 Task: Open a blank google sheet and write heading  Money ManagerAdd Descriptions in a column and its values below  'Salary, Rent, Groceries, Utilities, Dining out, Transportation & Entertainment. 'Add Categories in next column and its values below  Income, Expense, Expense, Expense, Expense, Expense & Expense. Add Amount in next column and its values below  $2,500, $800, $200, $100, $50, $30 & $100Add Dates in next column and its values below  2023-05-01, 2023-05-05, 2023-05-10, 2023-05-15, 2023-05-20, 2023-05-25 & 2023-05-31Save page CashExpenses logbook
Action: Mouse moved to (962, 74)
Screenshot: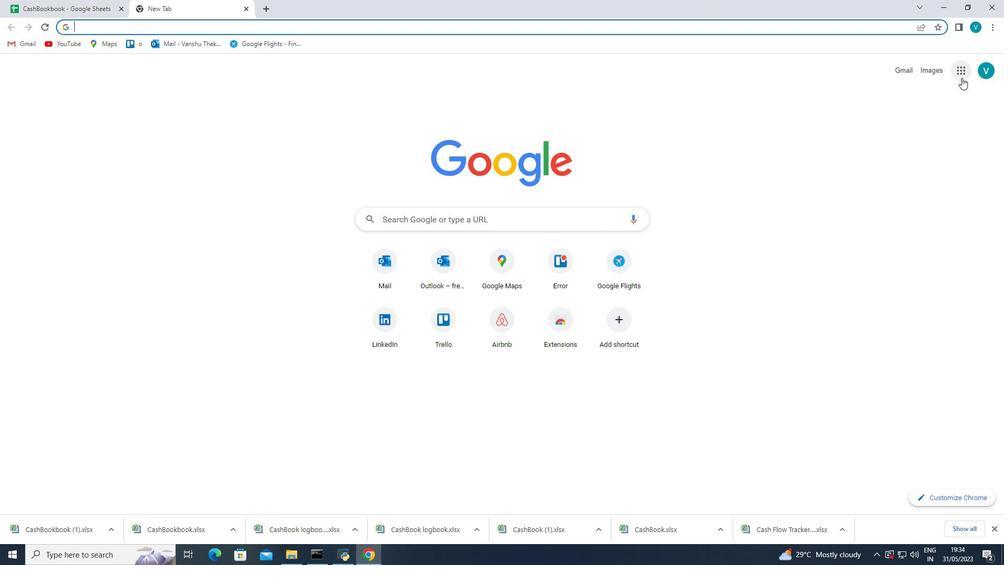 
Action: Mouse pressed left at (962, 74)
Screenshot: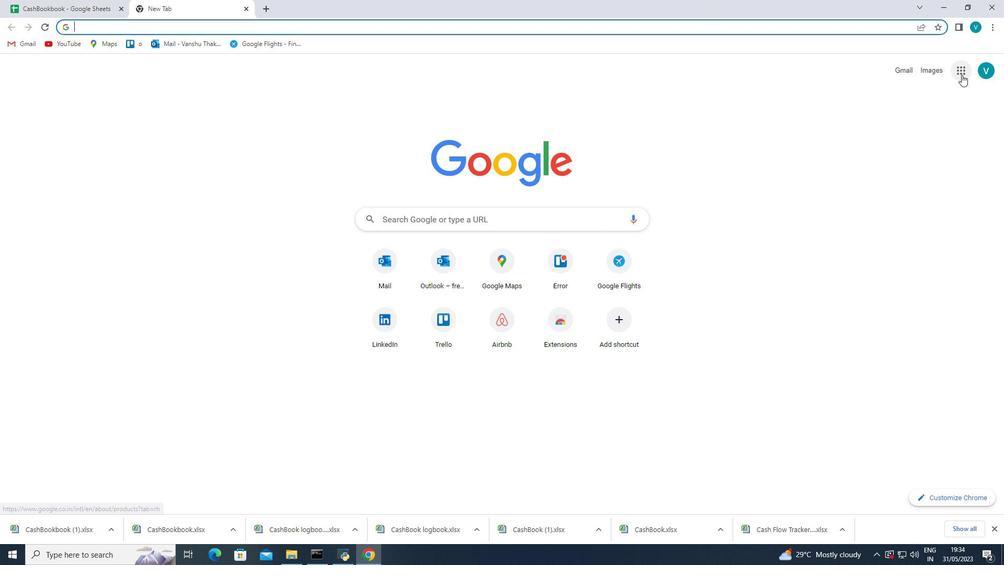 
Action: Mouse moved to (971, 238)
Screenshot: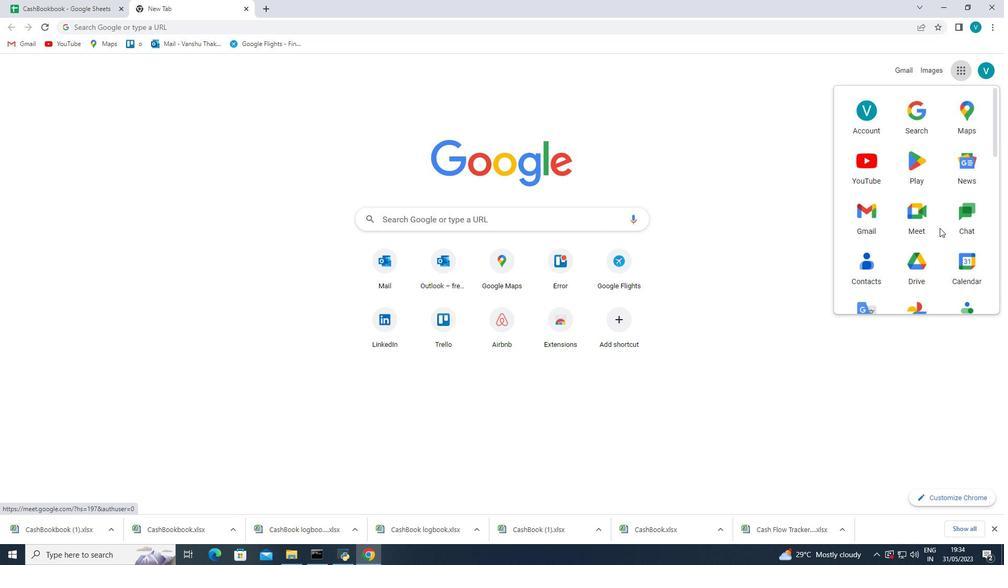 
Action: Mouse scrolled (971, 237) with delta (0, 0)
Screenshot: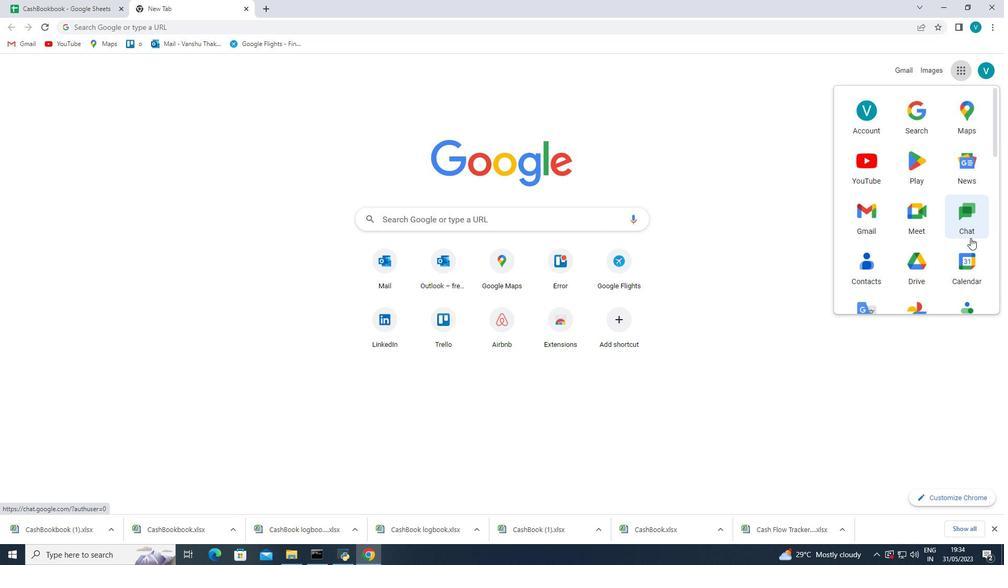 
Action: Mouse scrolled (971, 237) with delta (0, 0)
Screenshot: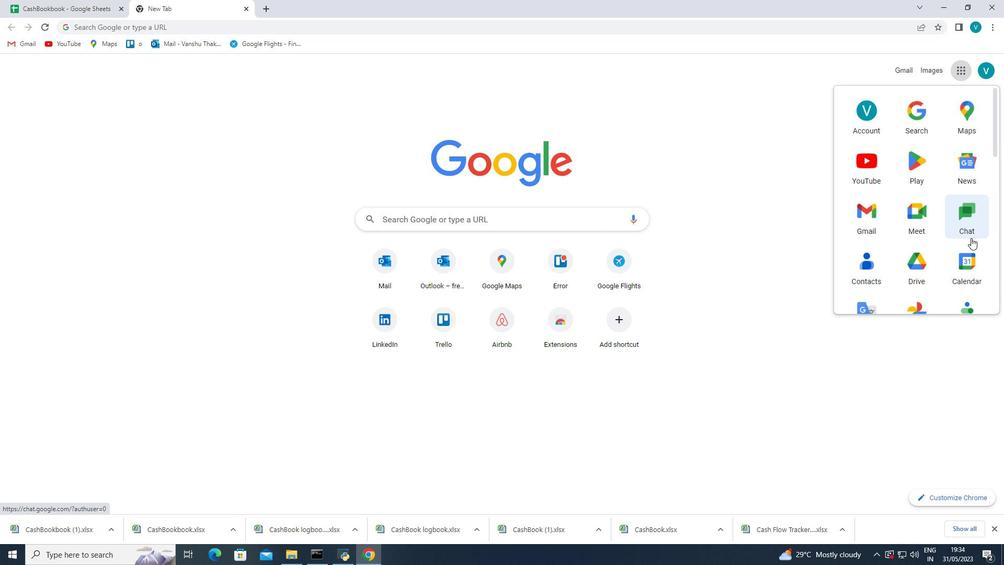 
Action: Mouse scrolled (971, 237) with delta (0, 0)
Screenshot: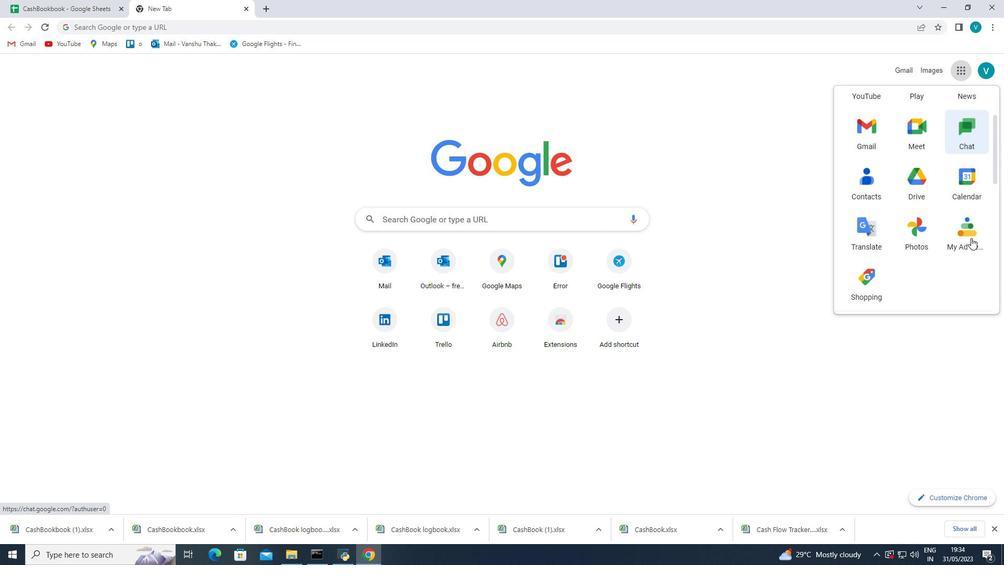 
Action: Mouse moved to (972, 238)
Screenshot: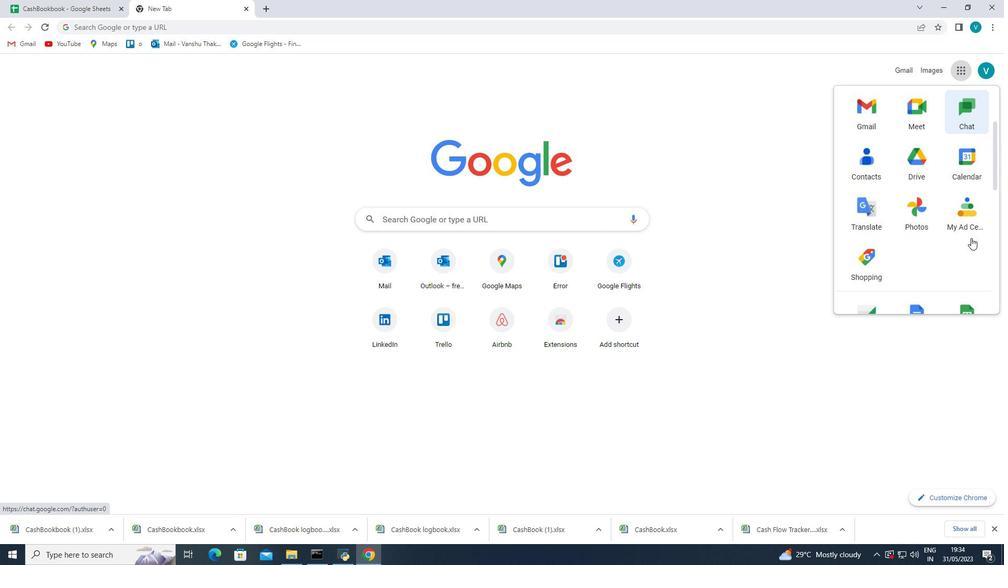 
Action: Mouse scrolled (972, 237) with delta (0, 0)
Screenshot: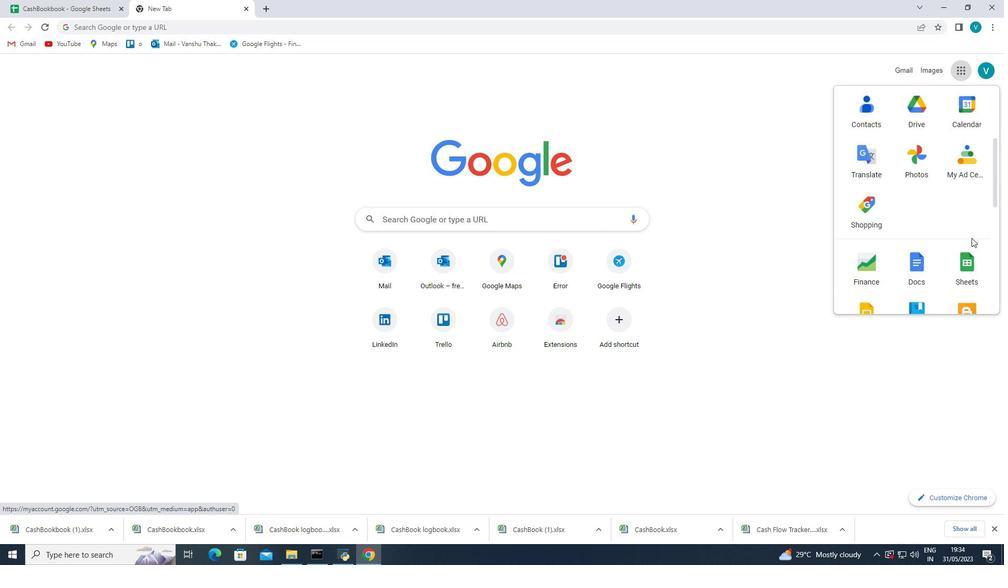 
Action: Mouse scrolled (972, 237) with delta (0, 0)
Screenshot: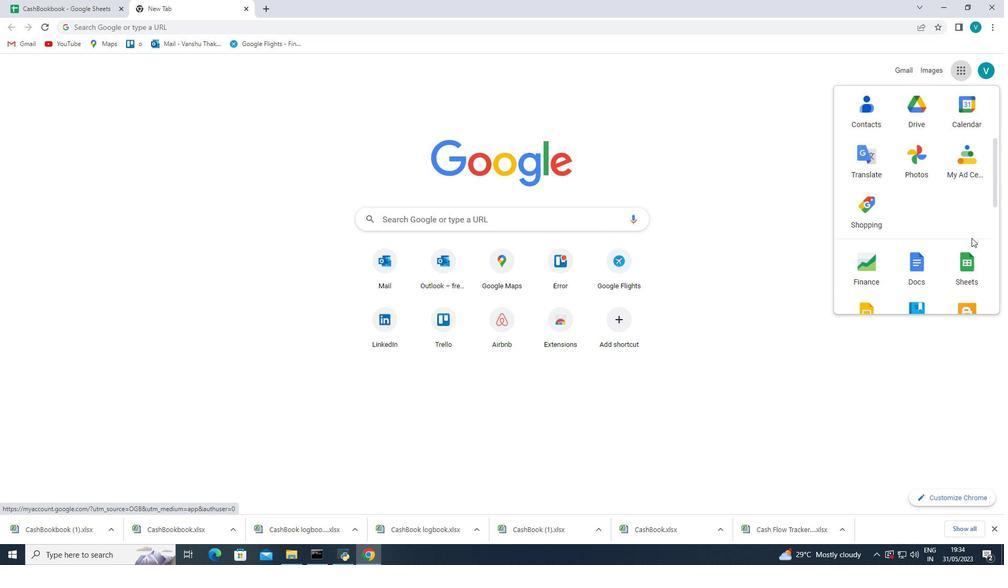 
Action: Mouse moved to (971, 176)
Screenshot: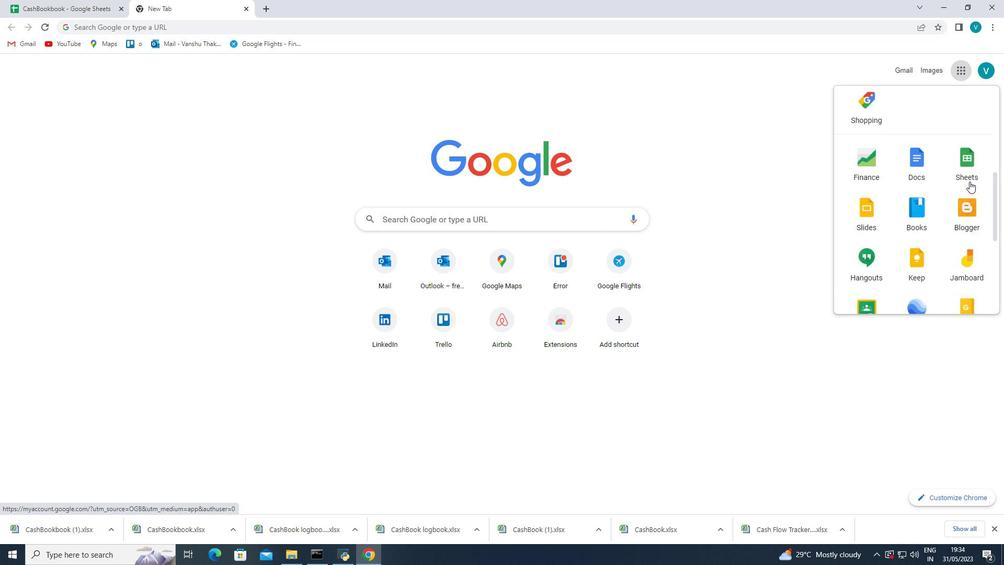 
Action: Mouse pressed left at (971, 176)
Screenshot: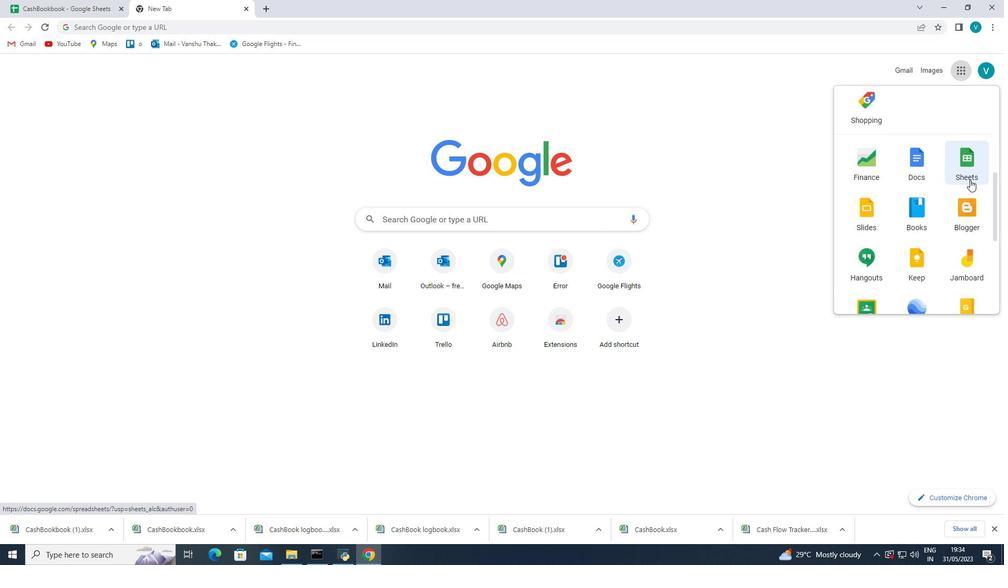 
Action: Mouse moved to (258, 142)
Screenshot: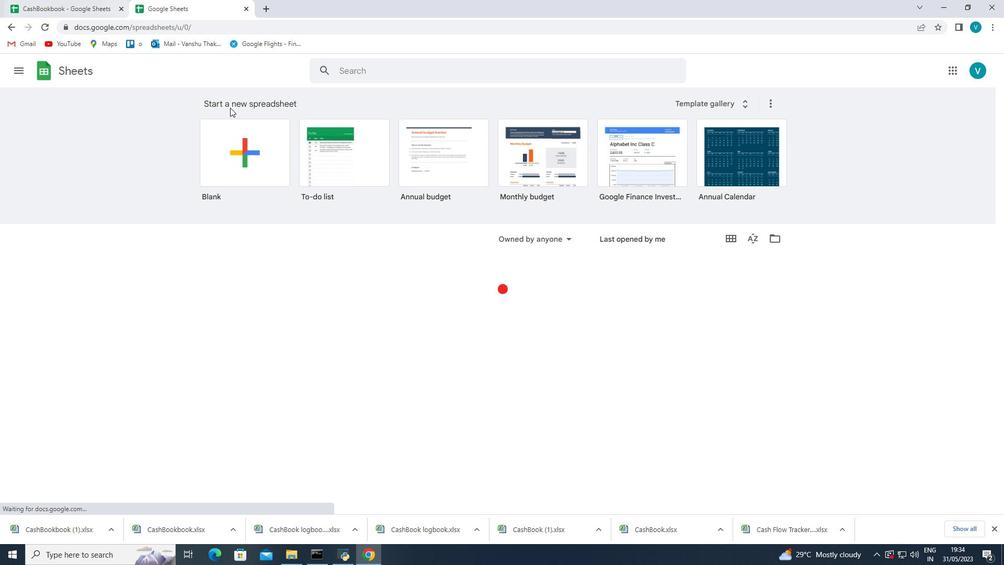 
Action: Mouse pressed left at (258, 142)
Screenshot: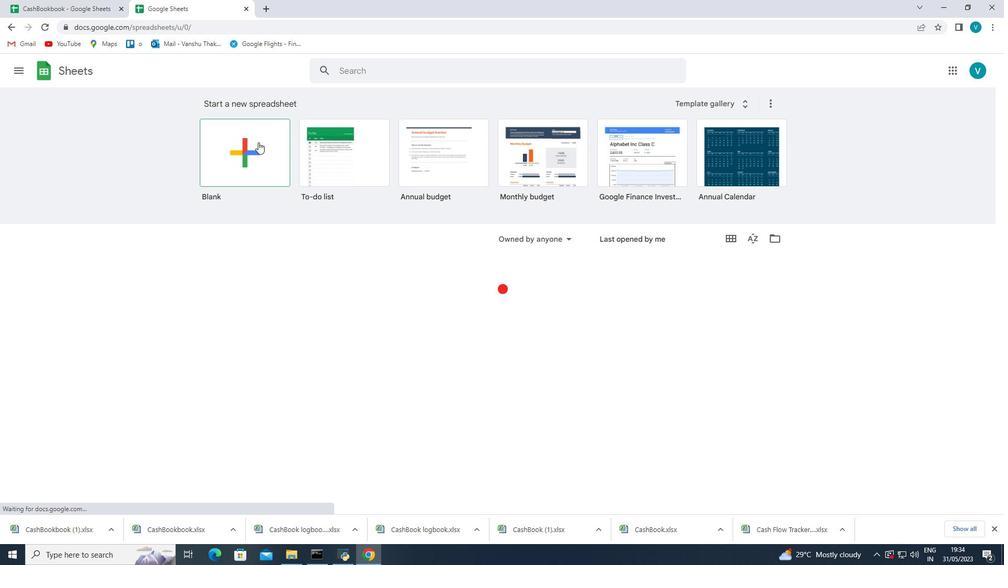 
Action: Mouse moved to (258, 142)
Screenshot: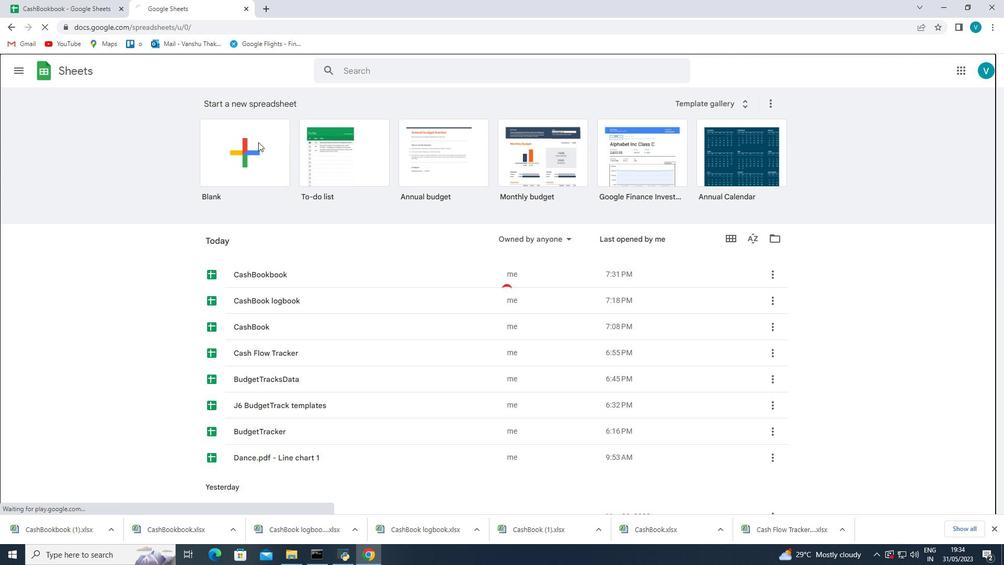 
Action: Mouse pressed left at (258, 142)
Screenshot: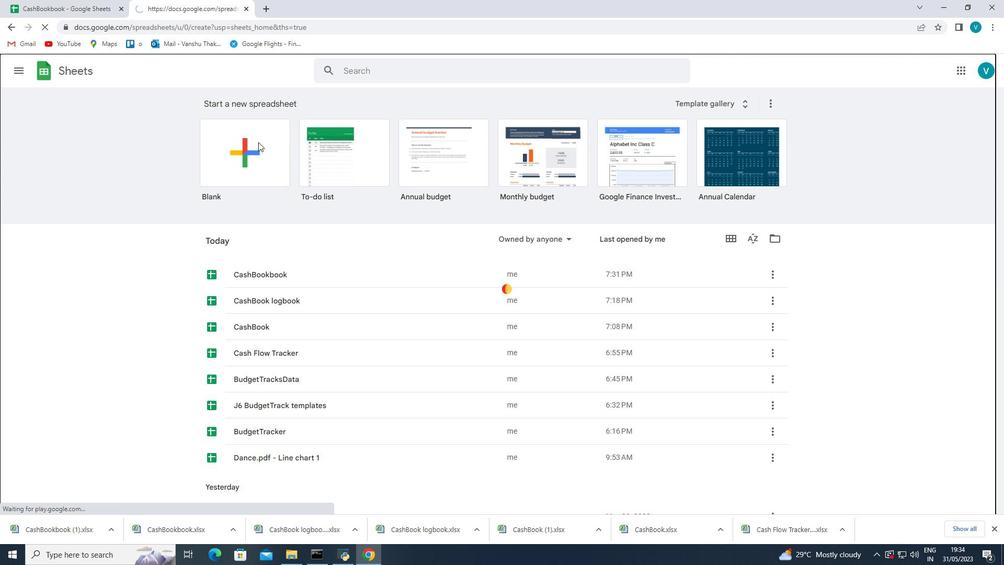
Action: Mouse moved to (121, 9)
Screenshot: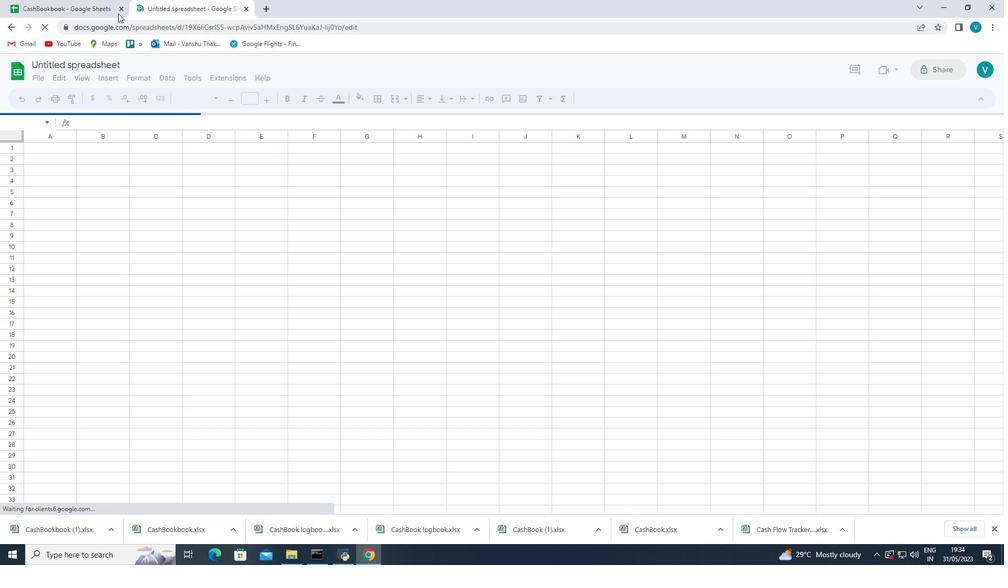 
Action: Mouse pressed left at (121, 9)
Screenshot: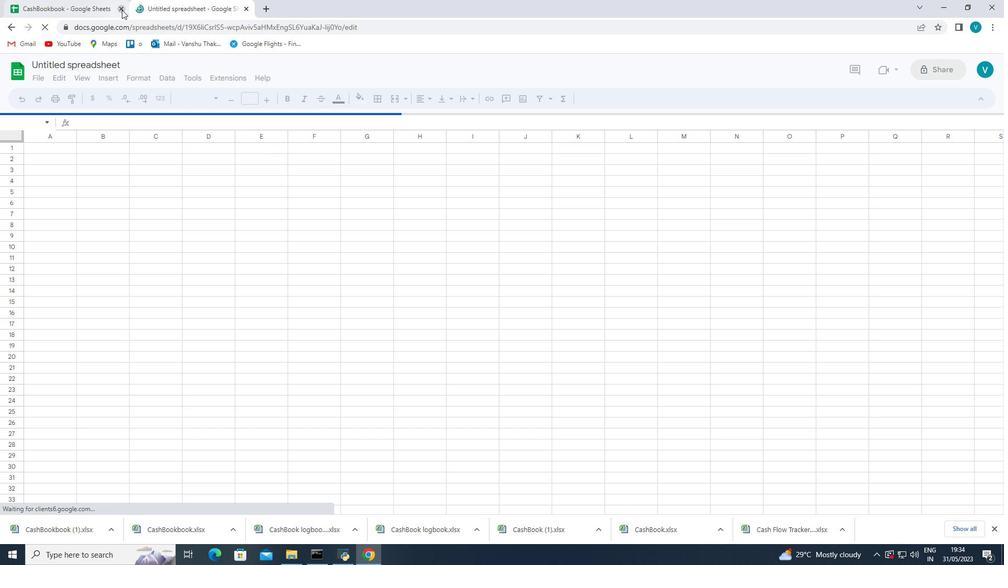 
Action: Mouse moved to (44, 147)
Screenshot: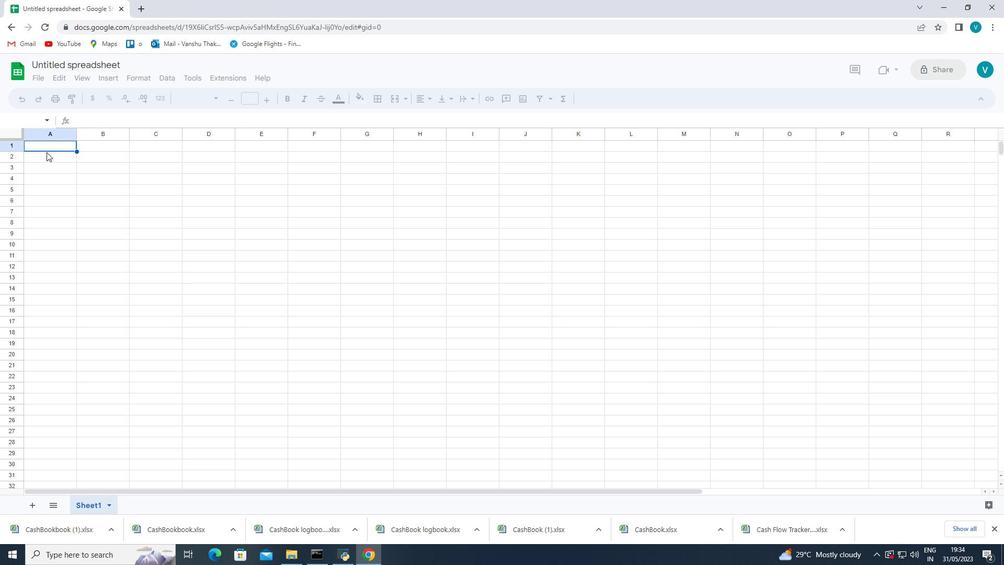 
Action: Mouse pressed left at (44, 147)
Screenshot: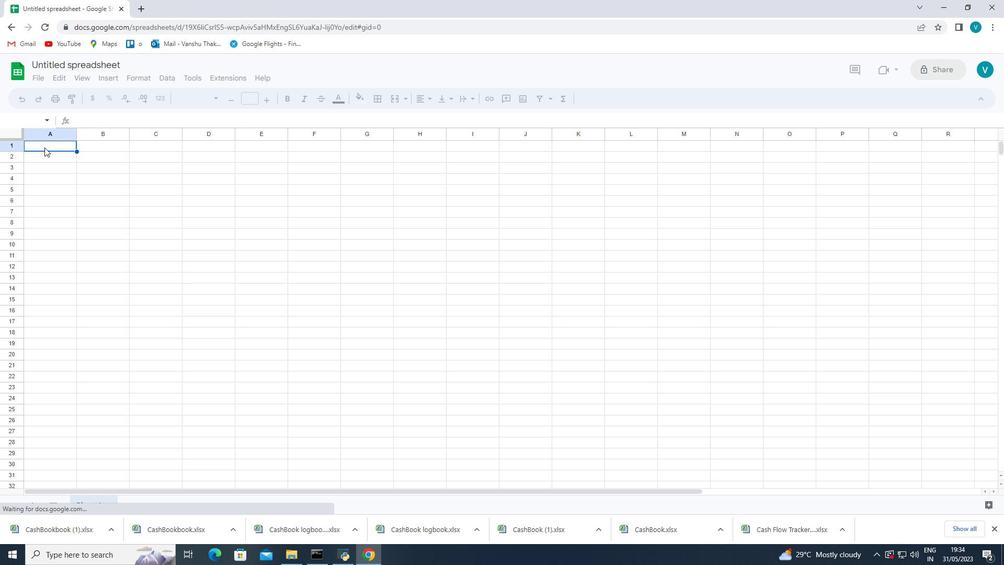 
Action: Mouse moved to (449, 119)
Screenshot: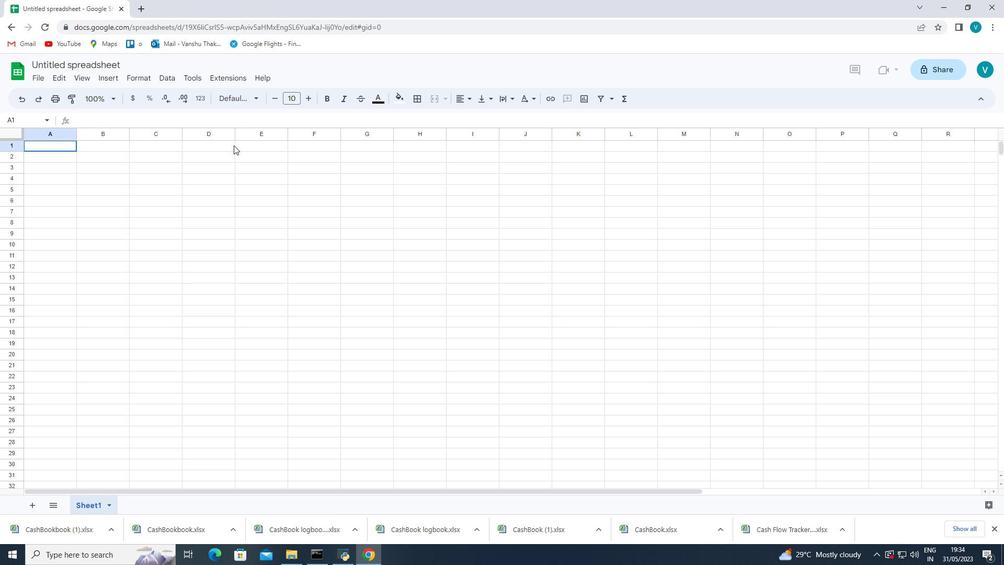 
Action: Key pressed `<Key.backspace><Key.shift_r>Money<Key.space><Key.shift_r><Key.shift_r><Key.shift_r><Key.shift_r><Key.shift_r><Key.shift_r><Key.shift_r><Key.shift_r><Key.shift_r><Key.shift_r><Key.shift_r><Key.shift_r><Key.shift_r><Key.shift_r>Manager<Key.enter><Key.shift_r><Key.shift_r><Key.shift_r><Key.shift_r><Key.shift_r><Key.shift_r><Key.shift_r><Key.shift_r><Key.shift_r><Key.shift_r>Discription<Key.space><Key.right><Key.shift_r><Key.shift_r><Key.shift_r><Key.shift_r><Key.shift_r><Key.shift_r><Key.shift_r><Key.shift_r><Key.shift_r><Key.shift_r>Categories<Key.right><Key.shift_r>Add<Key.space>amount<Key.right><Key.shift_r><Key.shift_r><Key.shift_r>Date
Screenshot: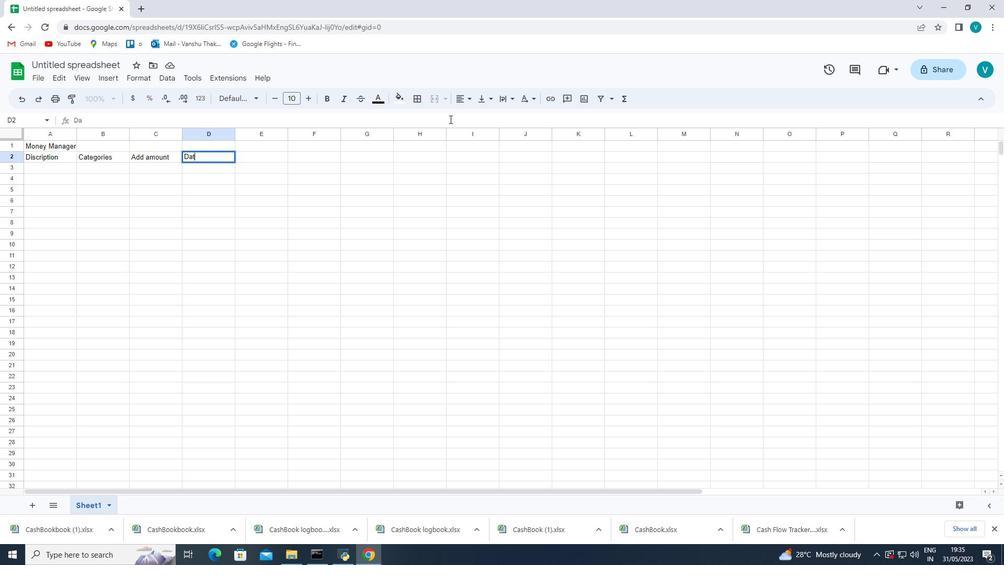 
Action: Mouse moved to (85, 291)
Screenshot: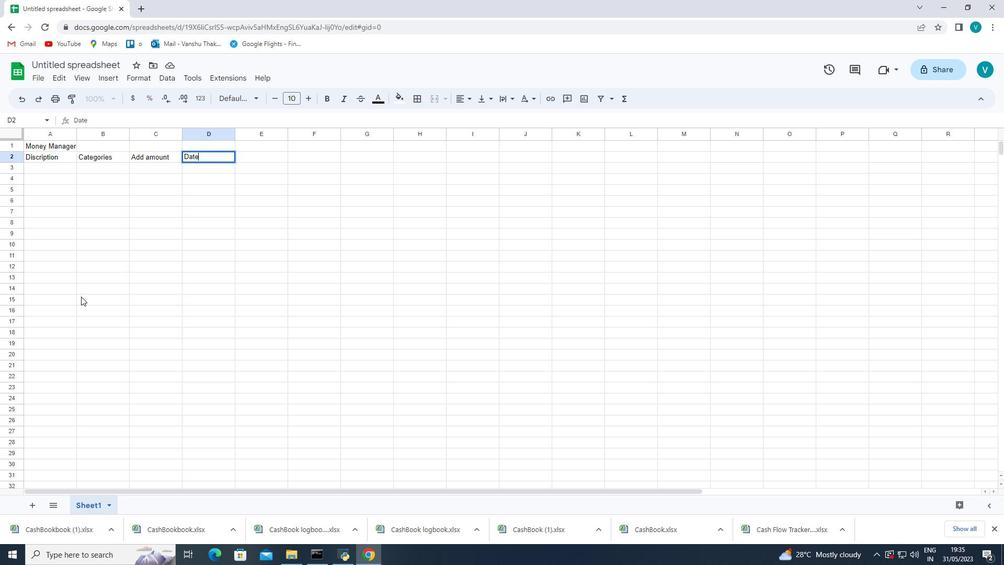 
Action: Mouse pressed left at (85, 291)
Screenshot: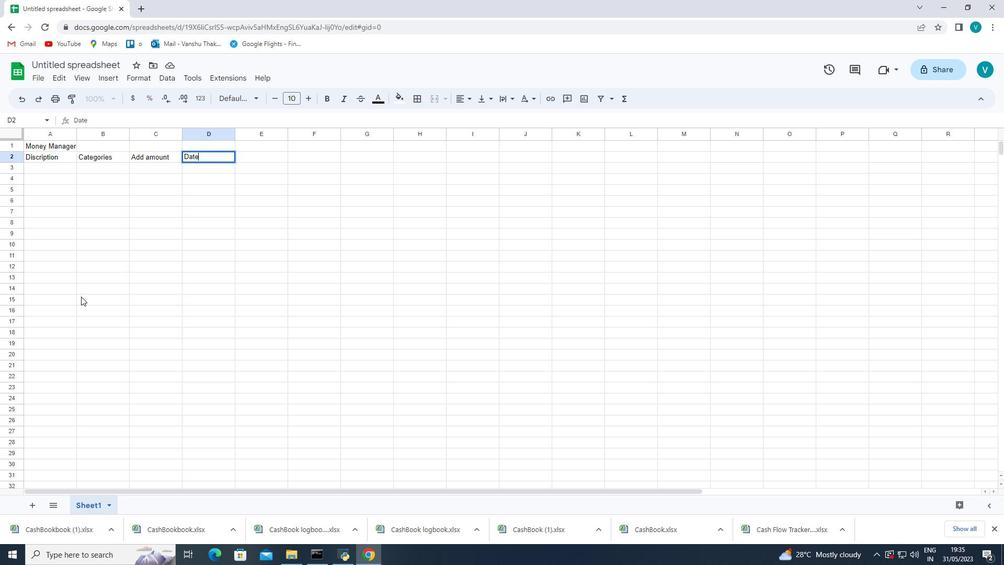 
Action: Mouse moved to (66, 165)
Screenshot: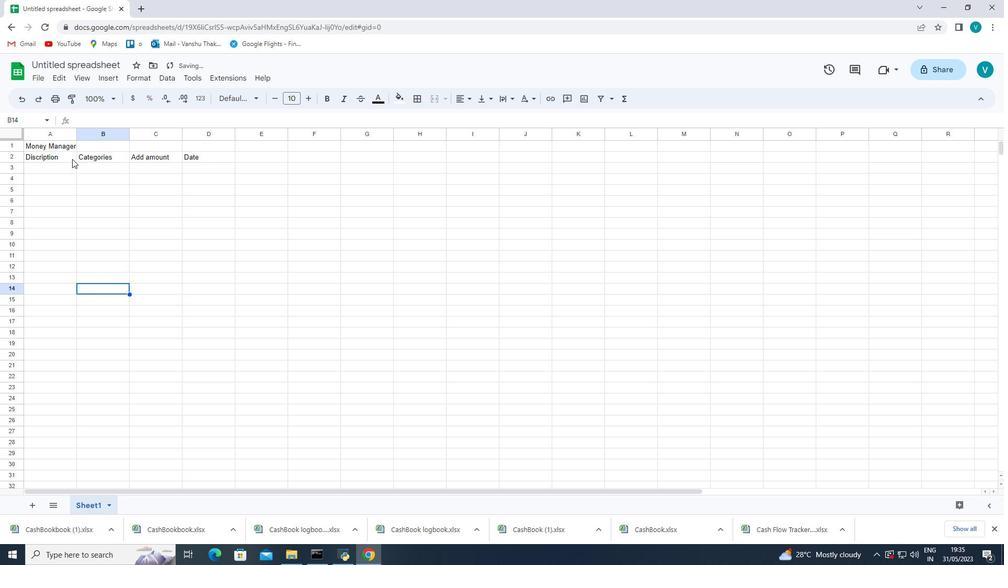 
Action: Mouse pressed left at (66, 165)
Screenshot: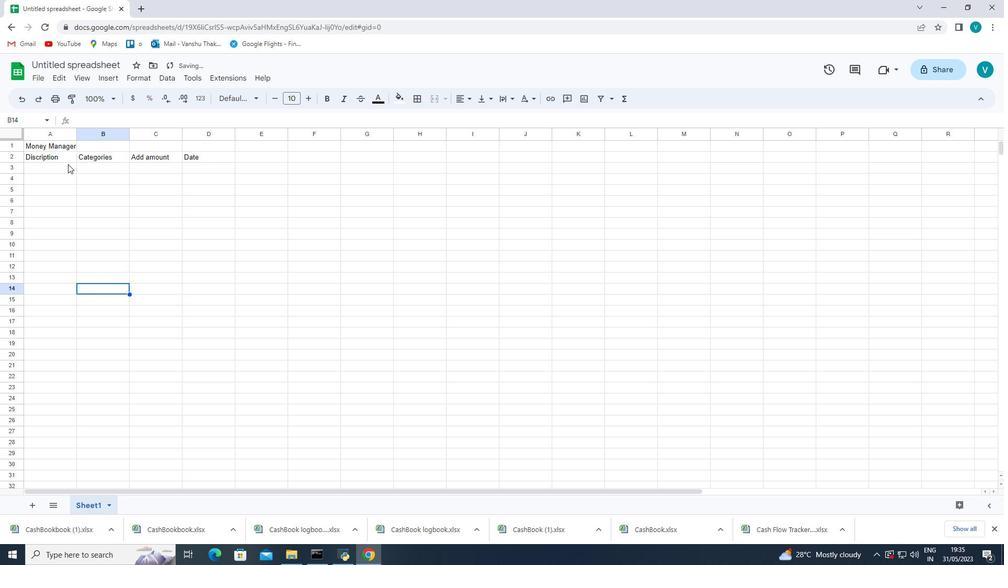 
Action: Mouse moved to (507, 115)
Screenshot: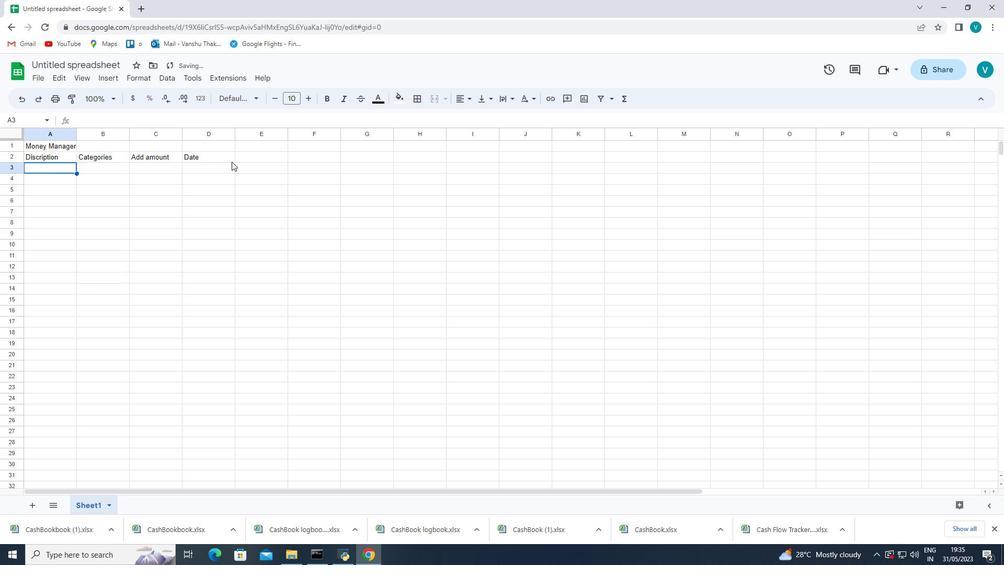 
Action: Key pressed <Key.shift_r><Key.shift_r><Key.shift_r><Key.shift_r><Key.shift_r><Key.shift_r><Key.shift_r>a<Key.backspace><Key.shift_r>Salary<Key.space><Key.enter><Key.shift_r><Key.shift_r>Rent<Key.space><Key.enter><Key.shift_r><Key.shift_r><Key.shift_r>Groceries<Key.shift_r><Key.enter><Key.shift_r>Utilities<Key.enter><Key.shift_r>Dining<Key.space><Key.shift_r>Out<Key.space><Key.shift_r><Key.enter><Key.shift_r>Transportation<Key.space><Key.enter>
Screenshot: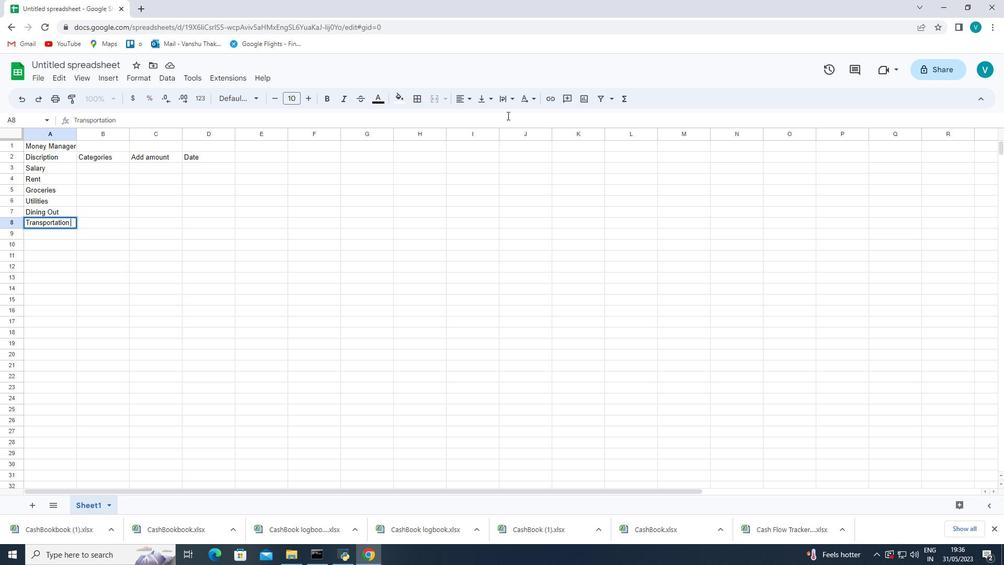
Action: Mouse moved to (55, 221)
Screenshot: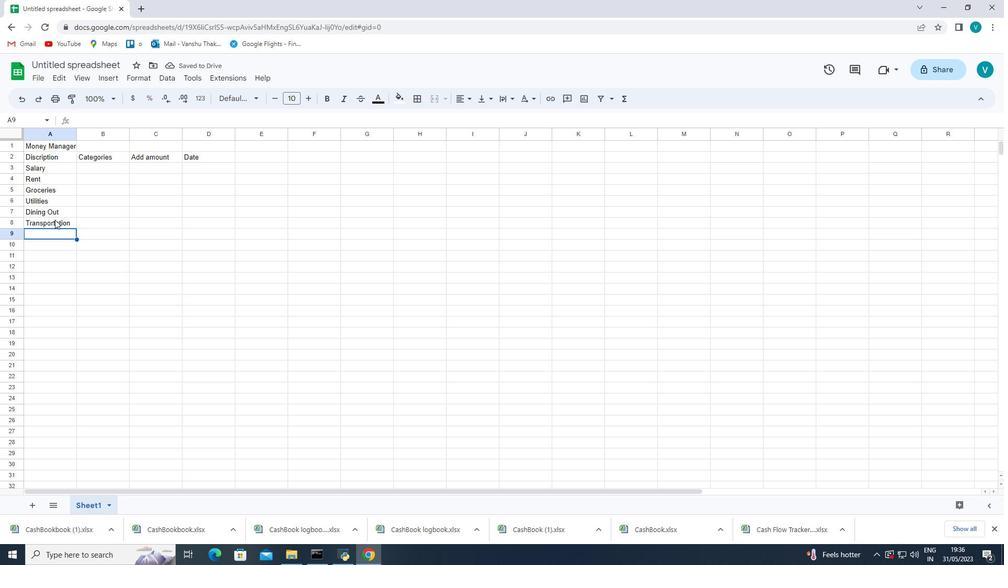 
Action: Mouse pressed left at (55, 221)
Screenshot: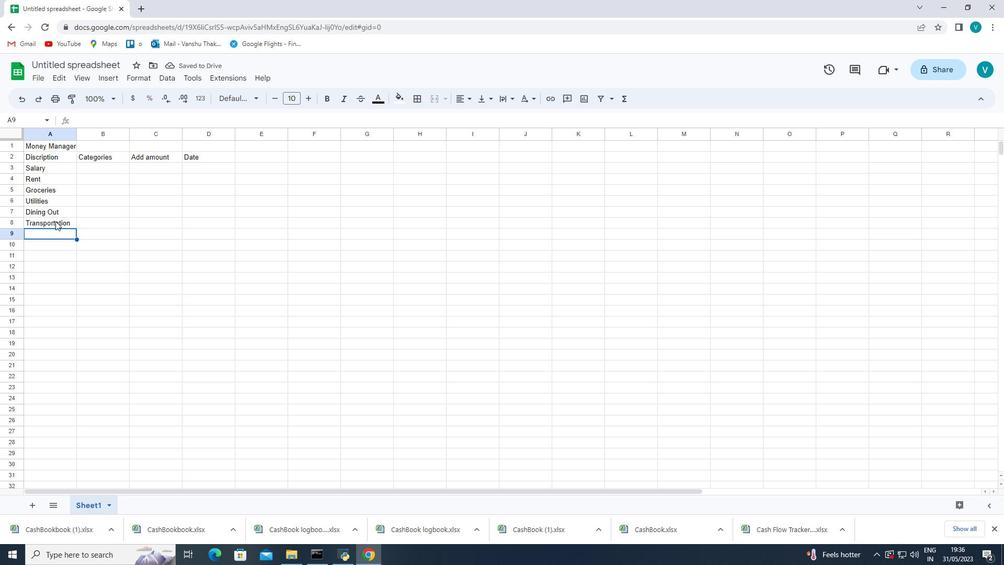 
Action: Mouse moved to (124, 118)
Screenshot: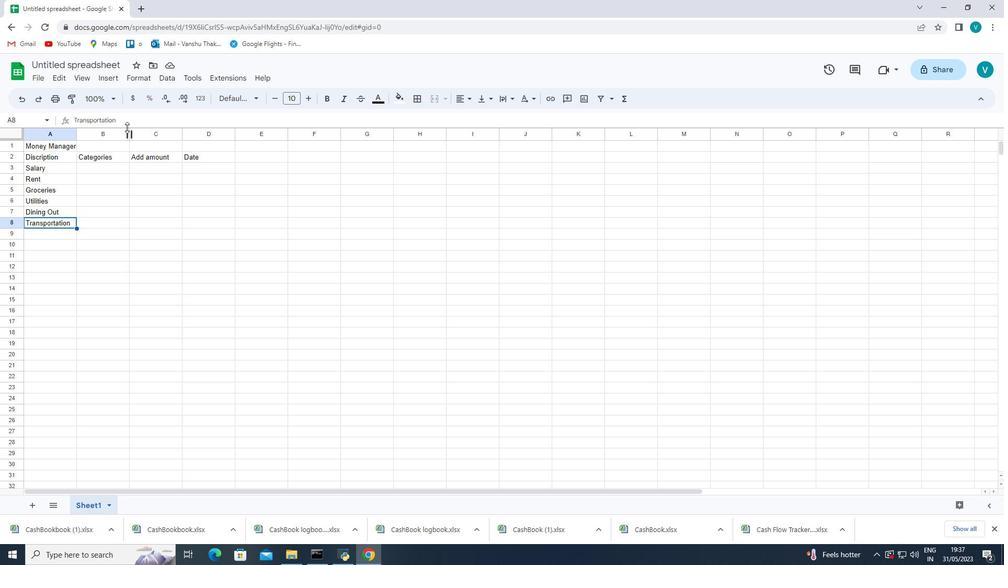 
Action: Mouse pressed left at (124, 118)
Screenshot: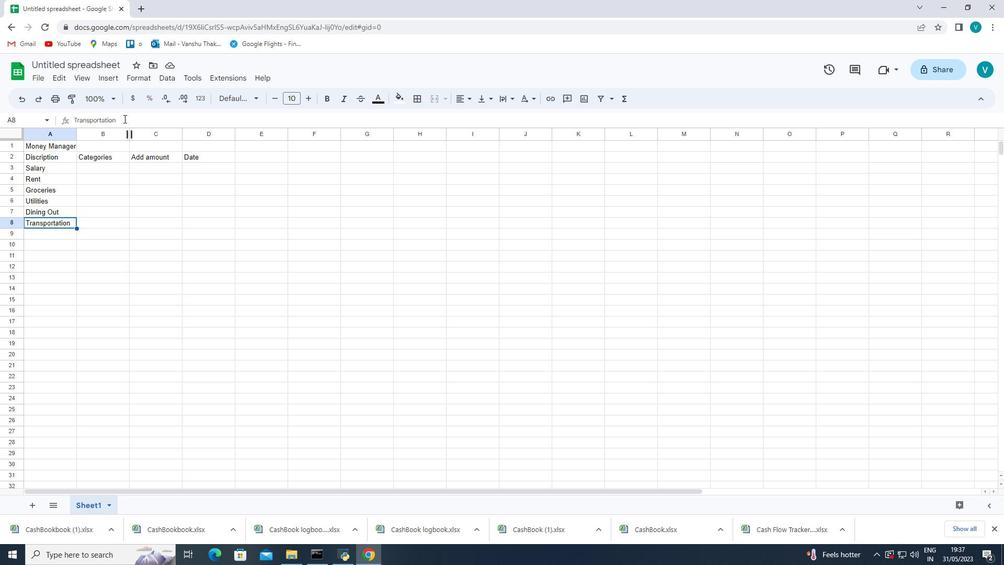 
Action: Key pressed <Key.space><Key.backspace><Key.space><Key.shift_r><Key.shift_r><Key.shift_r><Key.shift_r><Key.shift_r><Key.shift_r><Key.shift_r><Key.shift_r><Key.shift_r><Key.shift_r><Key.shift_r><Key.shift_r><Key.shift_r><Key.shift_r><Key.shift_r><Key.shift_r><Key.shift_r><Key.shift_r><Key.shift_r><Key.shift_r><Key.shift_r><Key.shift_r><Key.shift_r><Key.shift_r><Key.shift_r><Key.shift_r><Key.shift_r><Key.shift_r><Key.shift_r><Key.shift_r><Key.shift_r><Key.shift_r><Key.shift_r><Key.shift_r><Key.shift_r><Key.shift_r><Key.shift_r>&<Key.space><Key.shift_r><Key.shift_r><Key.shift_r>Entertainment<Key.space>
Screenshot: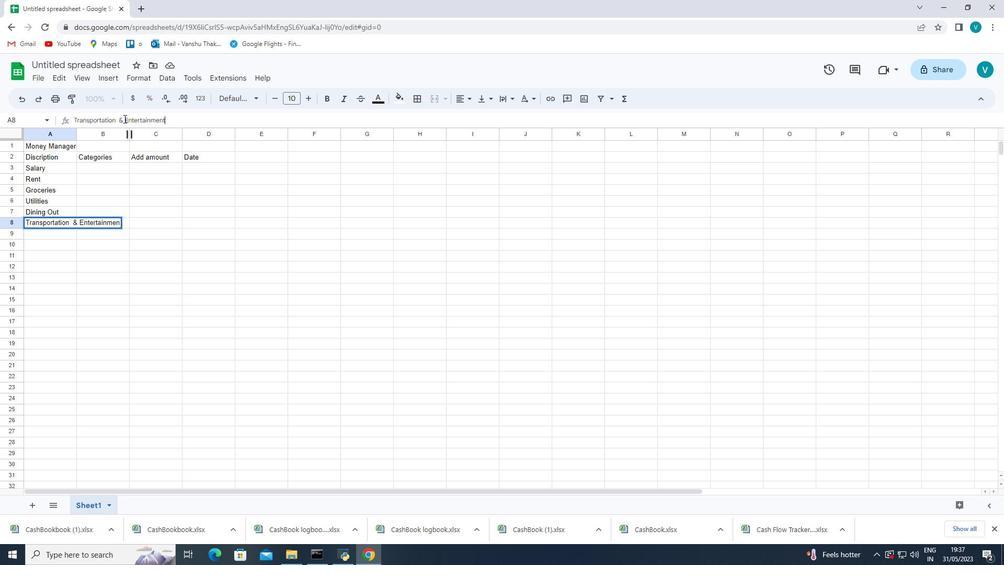 
Action: Mouse moved to (164, 187)
Screenshot: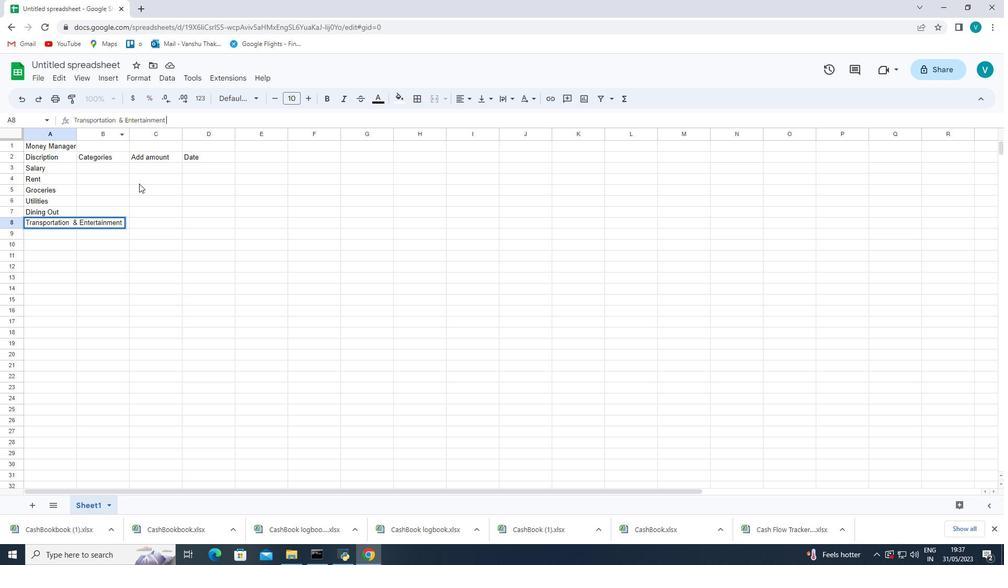 
Action: Mouse pressed left at (164, 187)
Screenshot: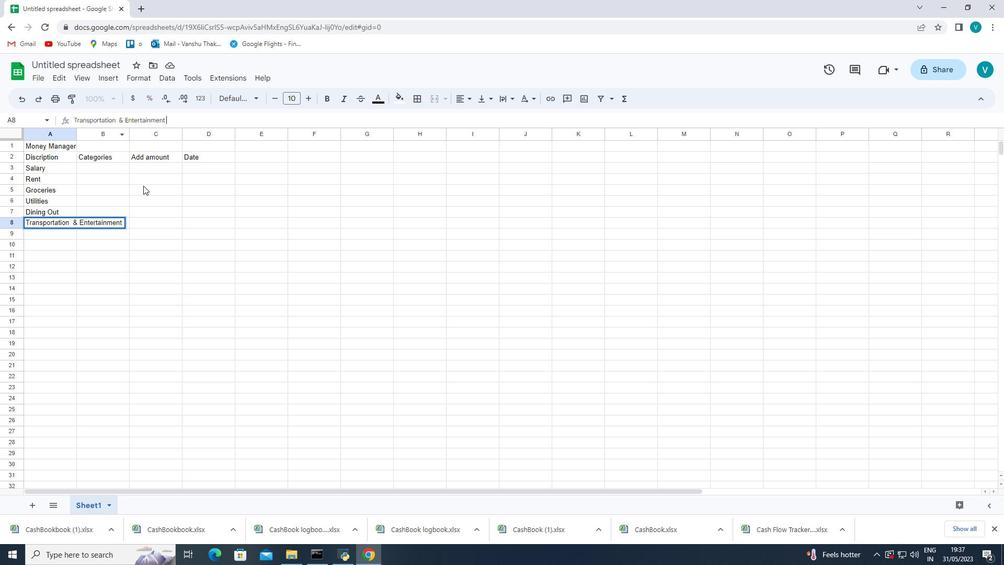 
Action: Mouse moved to (75, 131)
Screenshot: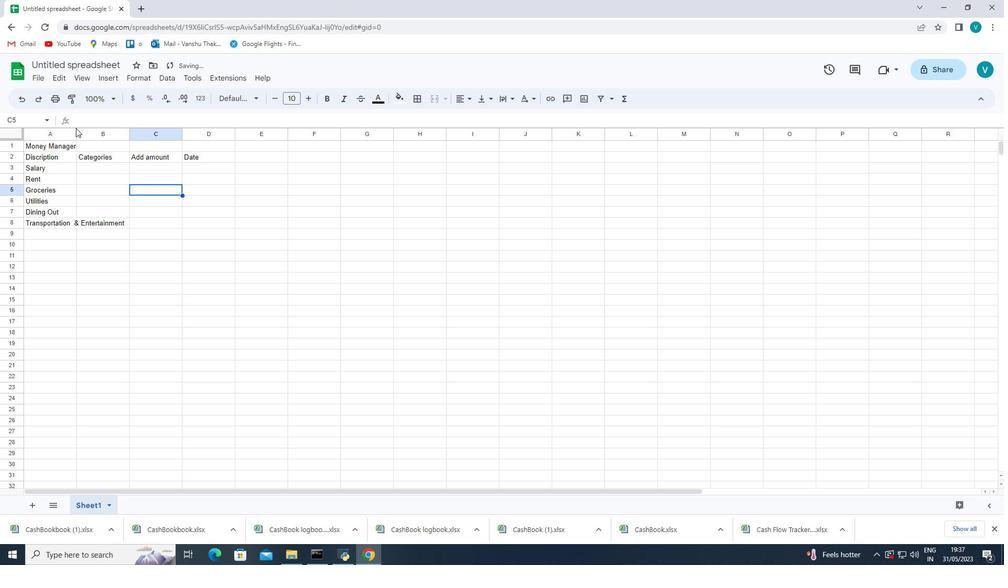 
Action: Mouse pressed left at (75, 131)
Screenshot: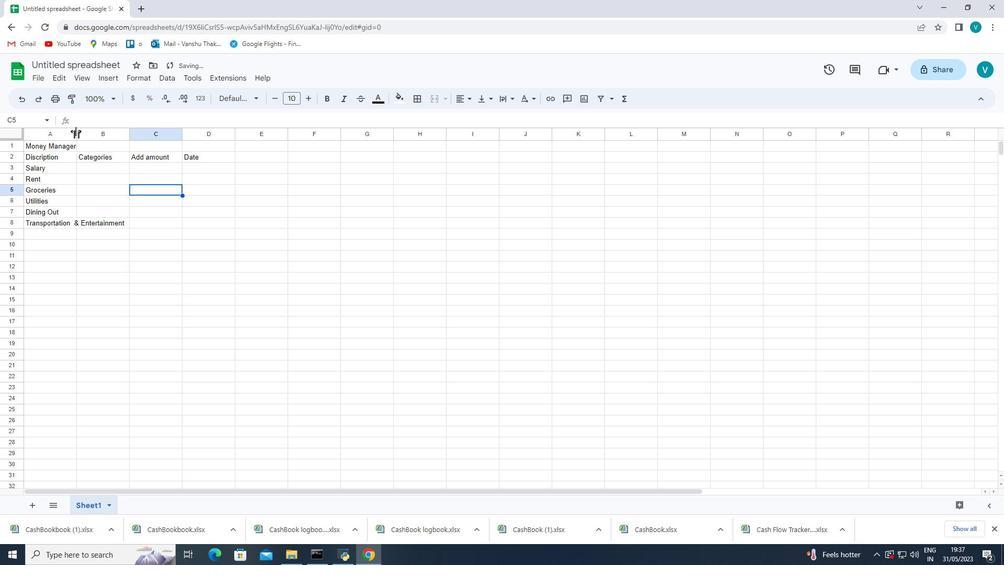 
Action: Mouse moved to (76, 132)
Screenshot: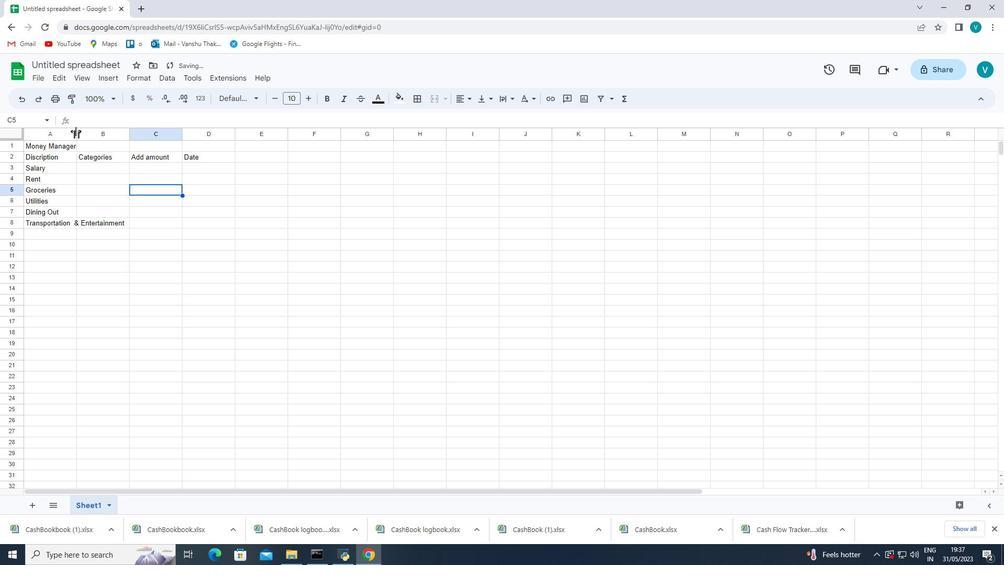 
Action: Mouse pressed left at (76, 132)
Screenshot: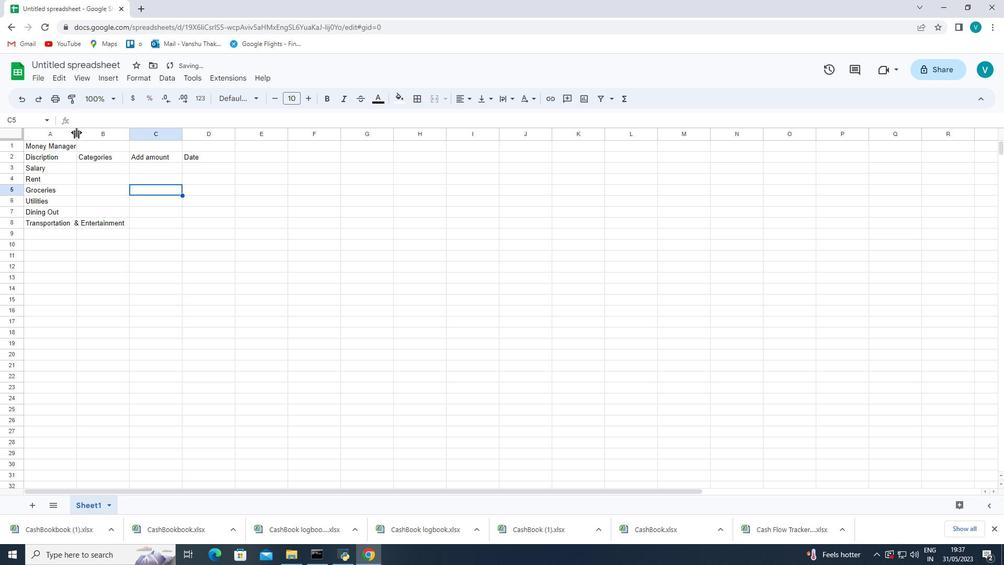 
Action: Mouse moved to (162, 166)
Screenshot: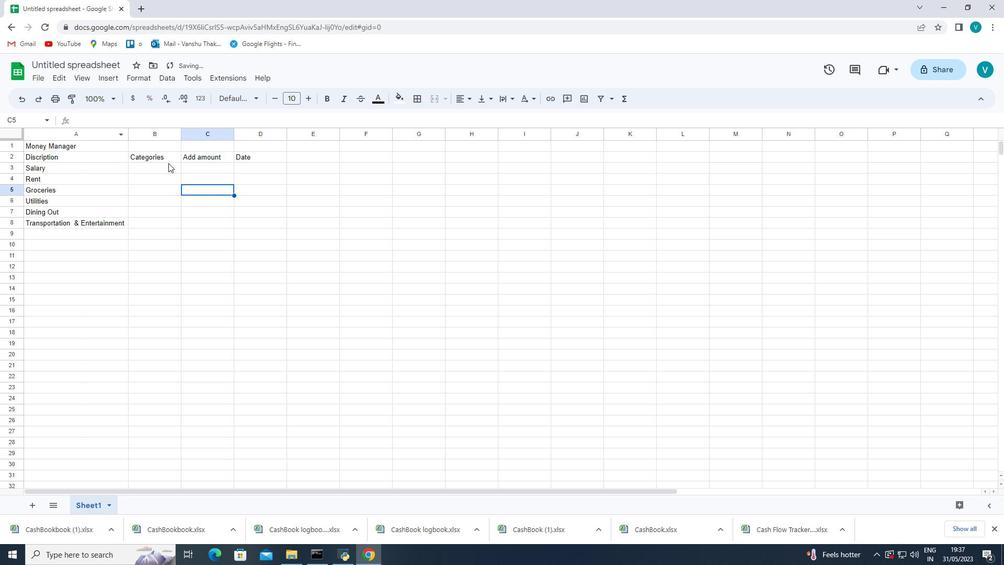 
Action: Mouse pressed left at (162, 166)
Screenshot: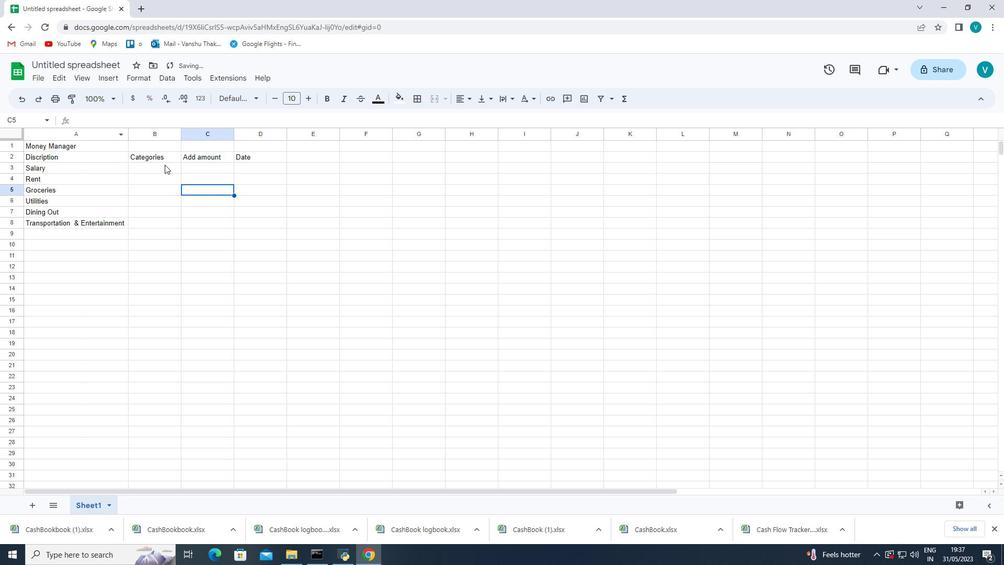 
Action: Mouse moved to (346, 173)
Screenshot: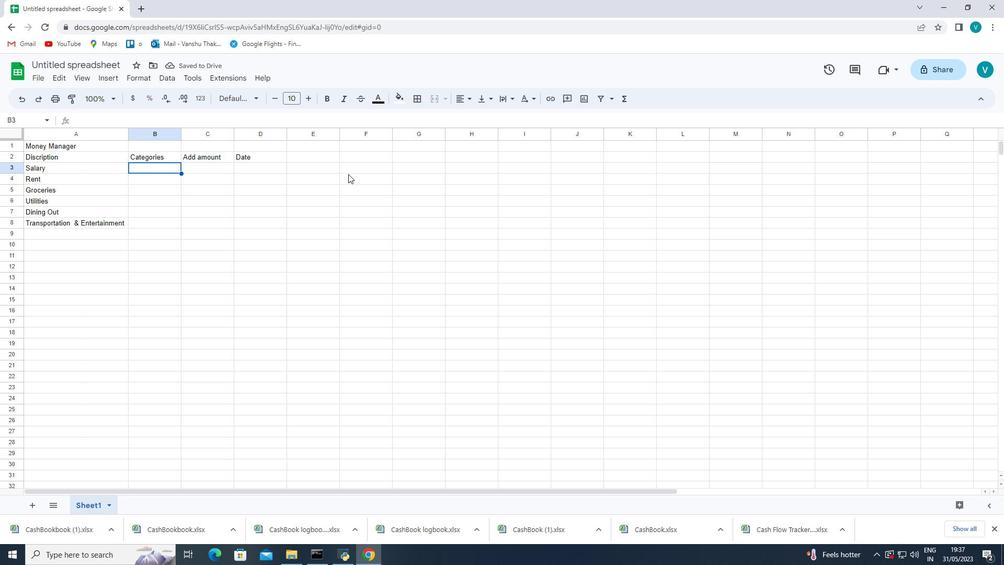 
Action: Key pressed <Key.shift_r><Key.shift_r><Key.shift_r>Income<Key.space>'<Key.backspace><Key.enter><Key.shift_r><Key.shift_r><Key.shift_r><Key.shift_r><Key.shift_r><Key.shift_r>Expenx<Key.backspace>se<Key.space><Key.shift_r><Key.enter><Key.shift_r>E<Key.enter><Key.shift_r>E<Key.enter>e<Key.backspace><Key.backspace><Key.shift_r>E<Key.enter><Key.shift_r>Expense<Key.space><Key.shift_r><Key.shift_r><Key.shift_r><Key.shift_r><Key.shift_r><Key.shift_r><Key.shift_r><Key.shift_r><Key.shift_r><Key.shift_r><Key.shift_r>&<Key.space><Key.shift_r>Expense
Screenshot: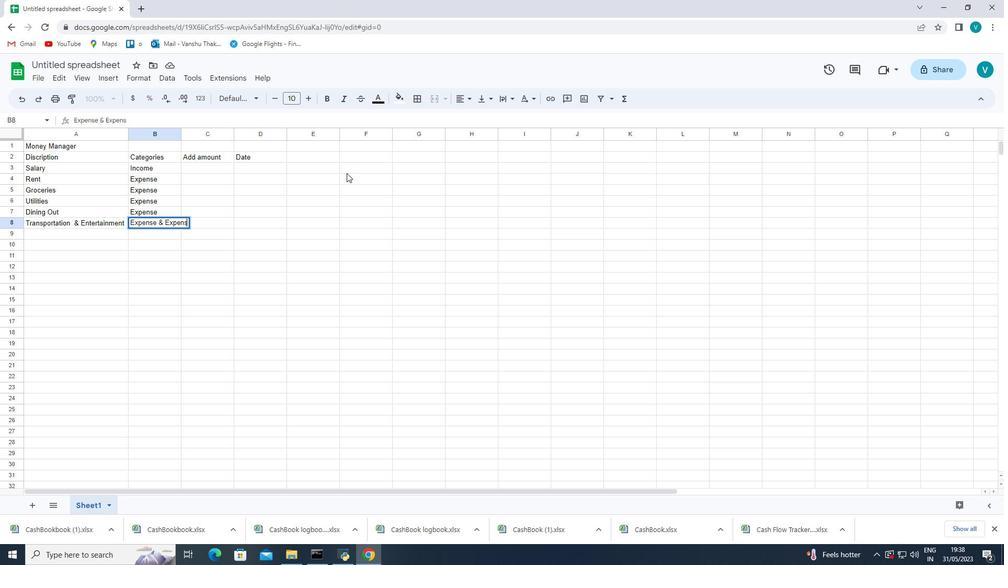 
Action: Mouse moved to (329, 235)
Screenshot: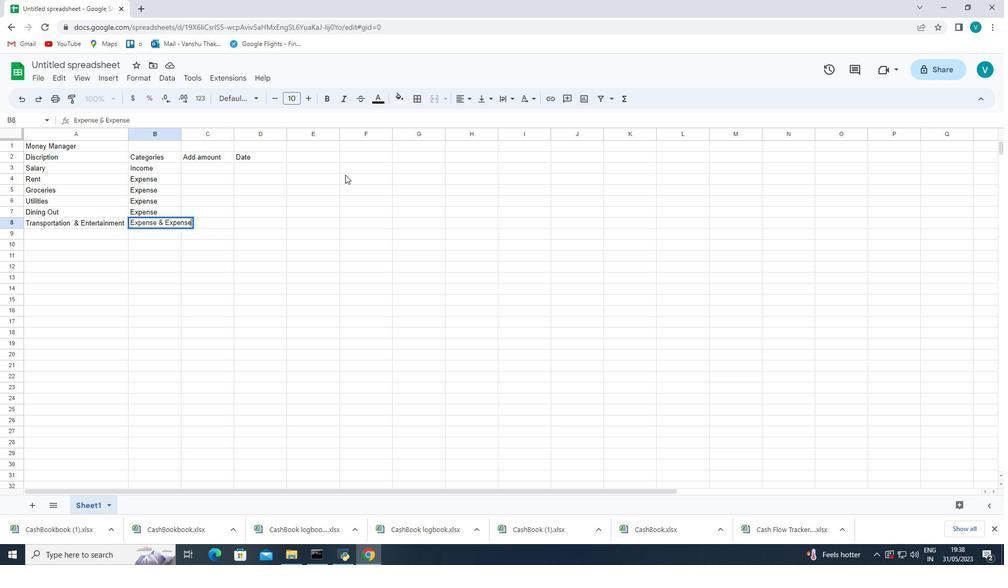 
Action: Mouse pressed left at (329, 235)
Screenshot: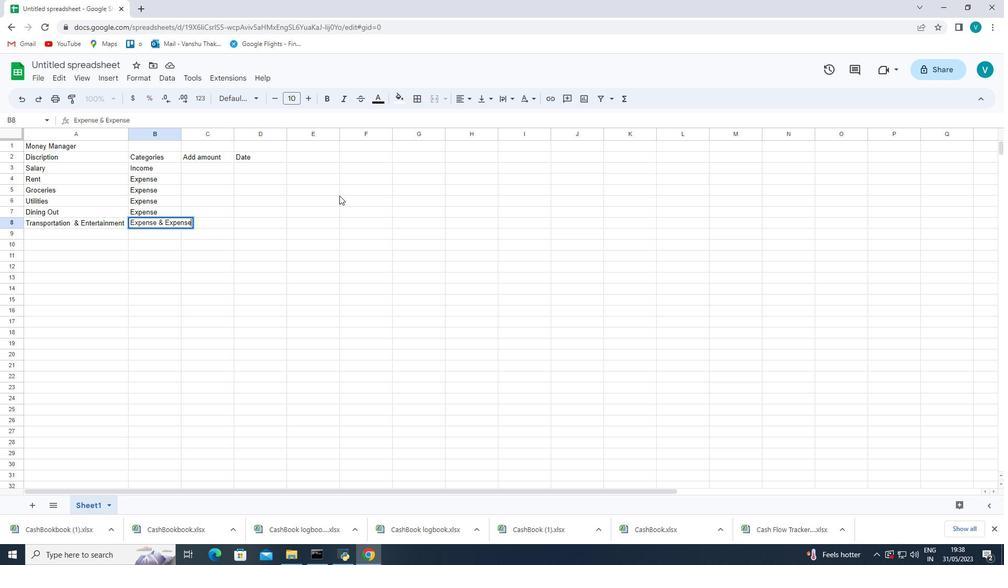 
Action: Mouse moved to (180, 136)
Screenshot: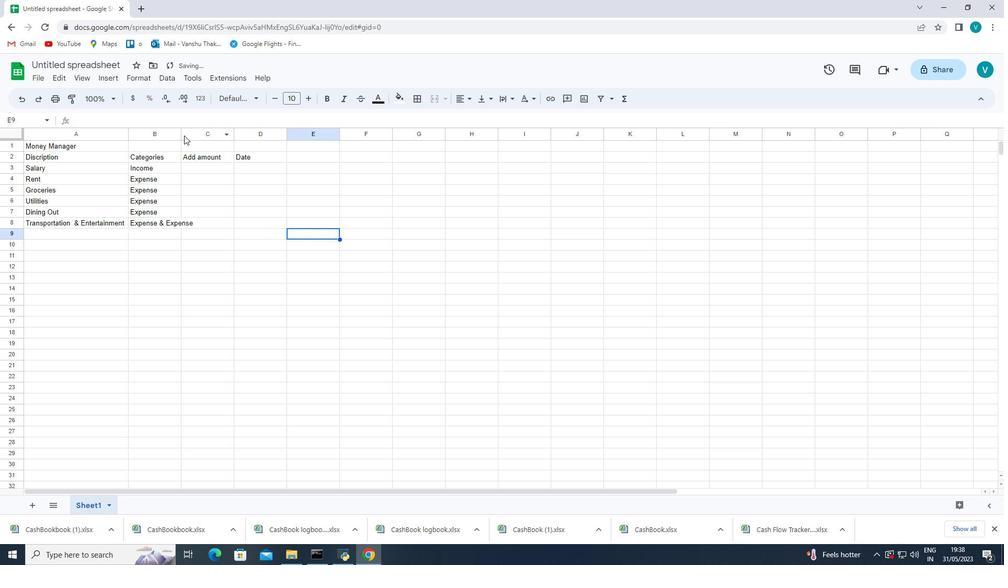 
Action: Mouse pressed left at (180, 136)
Screenshot: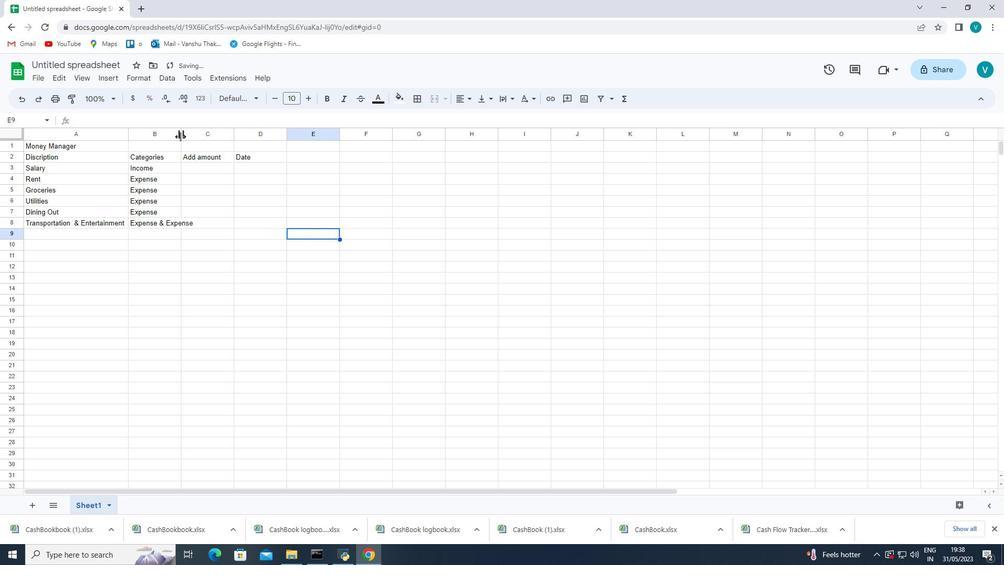 
Action: Mouse pressed left at (180, 136)
Screenshot: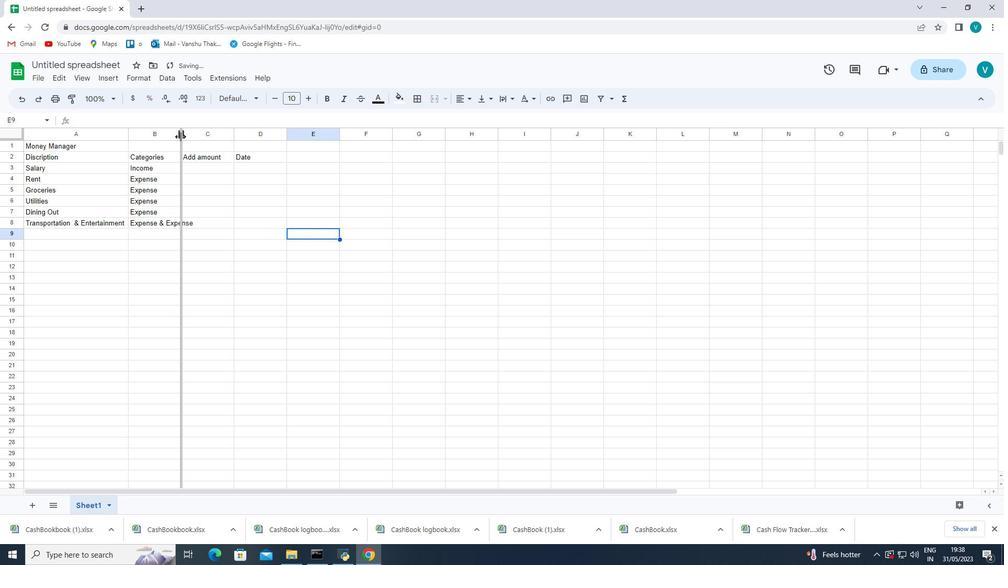 
Action: Mouse moved to (210, 163)
Screenshot: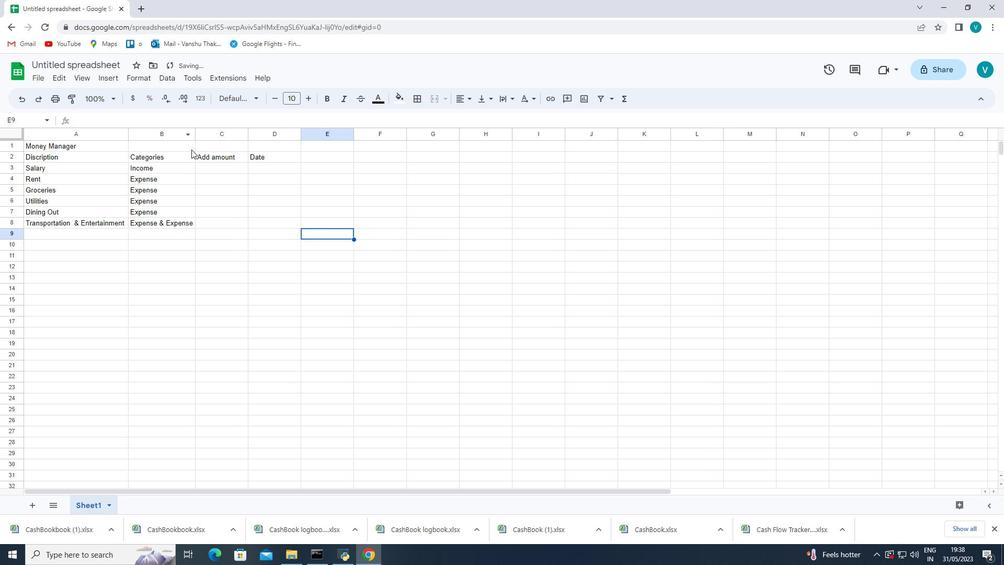 
Action: Mouse pressed left at (210, 163)
Screenshot: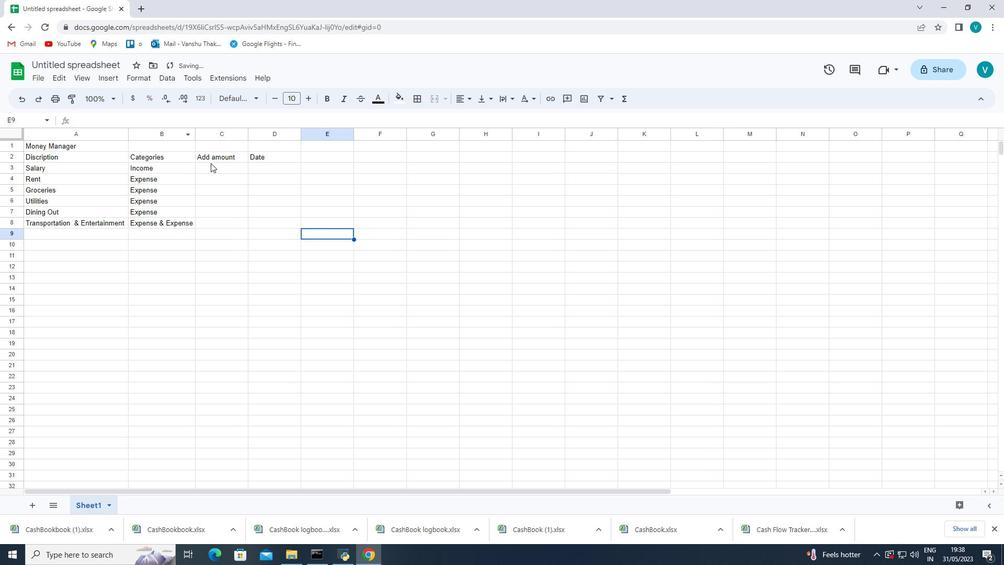 
Action: Mouse moved to (570, 250)
Screenshot: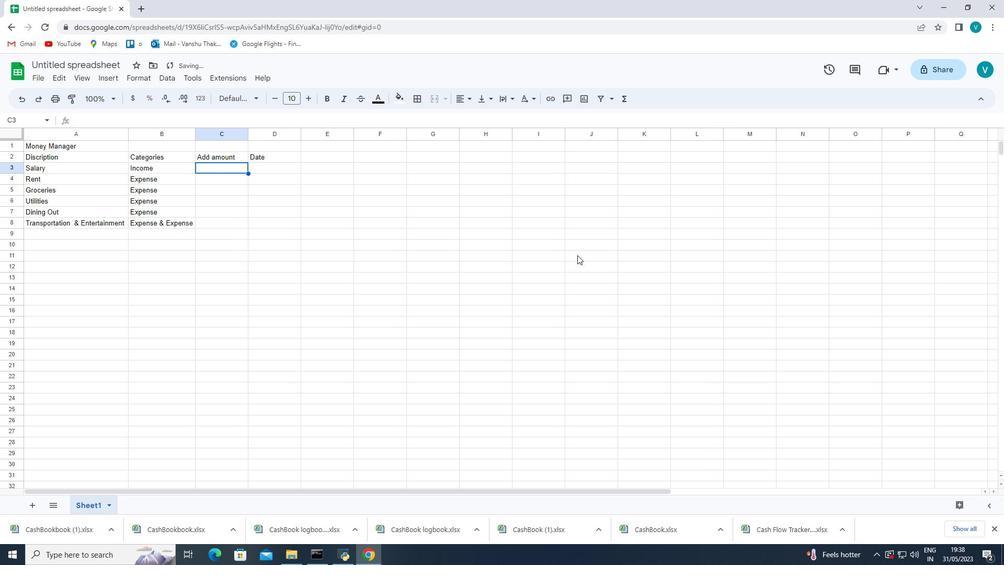 
Action: Key pressed <Key.shift_r><Key.shift_r><Key.shift_r>$2500<Key.enter><Key.shift_r><Key.shift_r><Key.shift_r><Key.shift_r><Key.shift_r><Key.shift_r><Key.shift_r><Key.shift_r><Key.shift_r><Key.shift_r><Key.shift_r><Key.shift_r><Key.shift_r><Key.shift_r><Key.shift_r><Key.shift_r><Key.shift_r><Key.shift_r><Key.shift_r><Key.shift_r><Key.shift_r><Key.shift_r><Key.shift_r><Key.shift_r><Key.shift_r><Key.shift_r><Key.shift_r><Key.shift_r>$800<Key.enter><Key.shift_r><Key.shift_r><Key.shift_r><Key.shift_r><Key.shift_r><Key.shift_r><Key.shift_r><Key.shift_r><Key.shift_r><Key.shift_r><Key.shift_r><Key.shift_r><Key.shift_r><Key.shift_r><Key.shift_r><Key.shift_r><Key.shift_r><Key.shift_r><Key.shift_r><Key.shift_r><Key.shift_r><Key.shift_r><Key.shift_r><Key.shift_r><Key.shift_r><Key.shift_r>$200<Key.enter><Key.shift_r><Key.shift_r><Key.shift_r><Key.shift_r><Key.shift_r><Key.shift_r><Key.shift_r><Key.shift_r><Key.shift_r>$100<Key.enter><Key.shift_r><Key.shift_r><Key.shift_r><Key.shift_r><Key.shift_r><Key.shift_r><Key.shift_r><Key.shift_r><Key.shift_r><Key.shift_r><Key.shift_r><Key.shift_r><Key.shift_r><Key.shift_r>$50<Key.enter><Key.shift_r><Key.shift_r><Key.shift_r><Key.shift_r><Key.shift_r><Key.shift_r><Key.shift_r><Key.shift_r><Key.shift_r><Key.shift_r><Key.shift_r>$30<Key.space><Key.shift_r><Key.shift_r><Key.shift_r><Key.shift_r><Key.shift_r><Key.shift_r><Key.shift_r><Key.shift_r><Key.shift_r><Key.shift_r><Key.shift_r><Key.shift_r><Key.shift_r><Key.shift_r><Key.shift_r><Key.shift_r><Key.shift_r><Key.shift_r><Key.shift_r><Key.shift_r><Key.shift_r><Key.shift_r><Key.shift_r><Key.shift_r><Key.shift_r><Key.shift_r><Key.shift_r><Key.shift_r><Key.shift_r><Key.shift_r><Key.shift_r><Key.shift_r><Key.shift_r>$<Key.backspace><Key.shift_r><Key.shift_r><Key.shift_r>&<Key.backspace><Key.backspace><Key.space><Key.shift_r><Key.shift_r><Key.shift_r><Key.shift_r><Key.shift_r>&<Key.space><Key.shift_r><Key.shift_r><Key.shift_r><Key.shift_r><Key.shift_r><Key.shift_r><Key.shift_r><Key.shift_r><Key.shift_r><Key.shift_r><Key.shift_r><Key.shift_r><Key.shift_r><Key.shift_r>$100
Screenshot: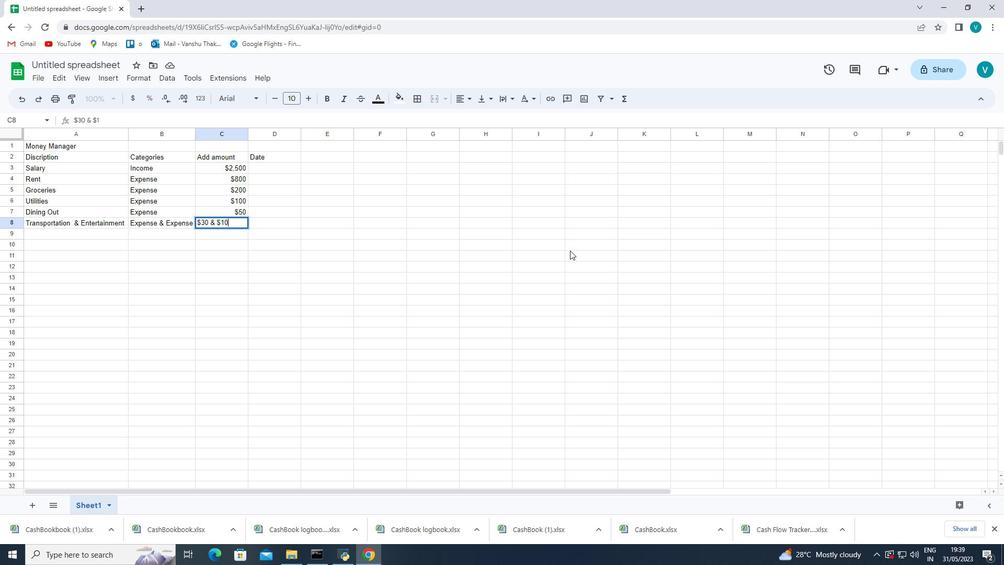 
Action: Mouse pressed left at (570, 250)
Screenshot: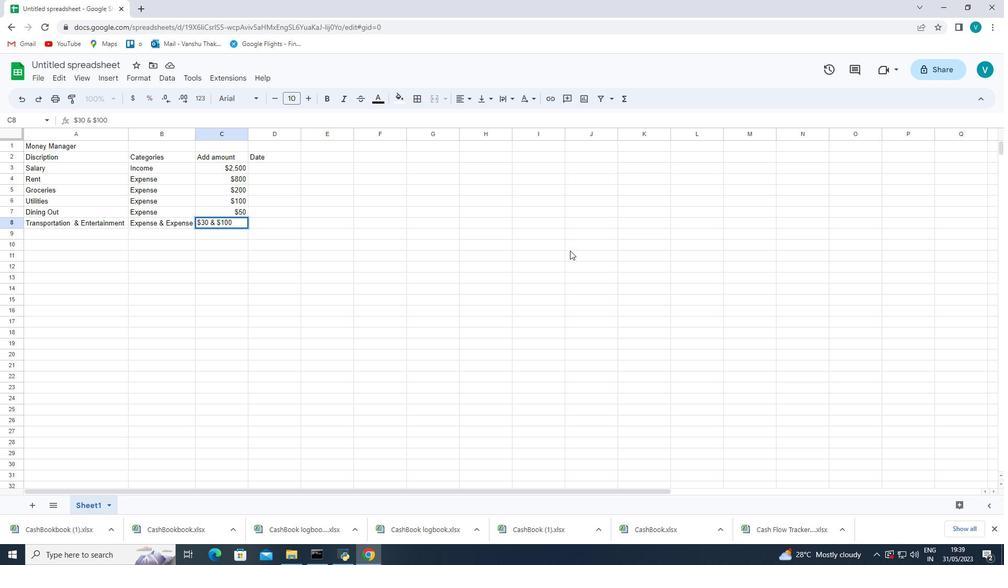 
Action: Mouse moved to (248, 137)
Screenshot: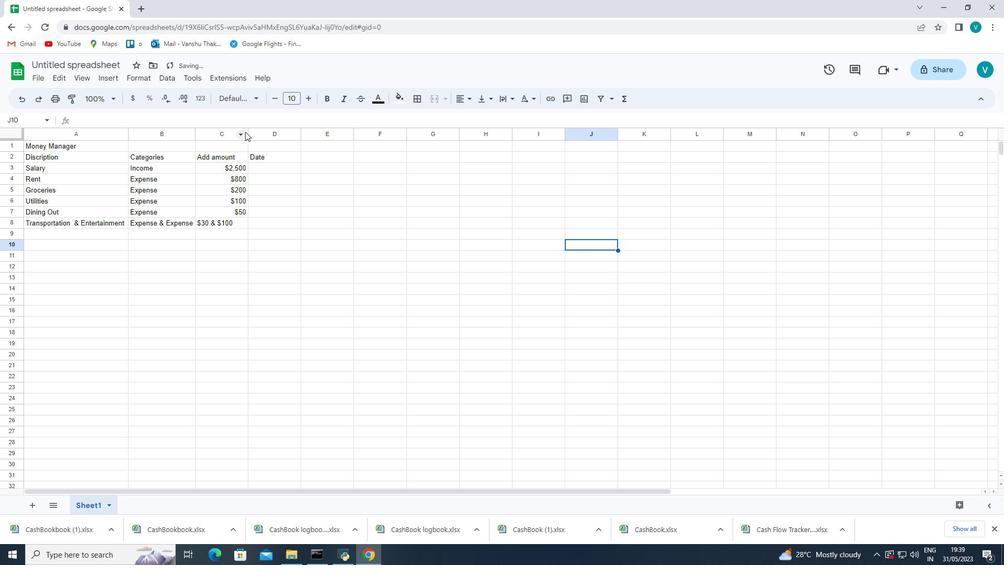 
Action: Mouse pressed left at (248, 137)
Screenshot: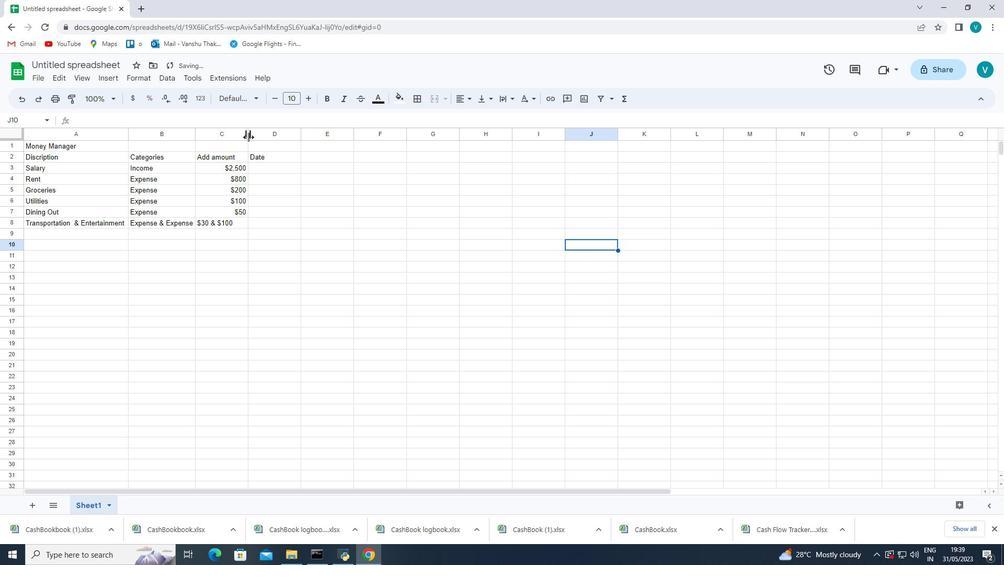 
Action: Mouse pressed left at (248, 137)
Screenshot: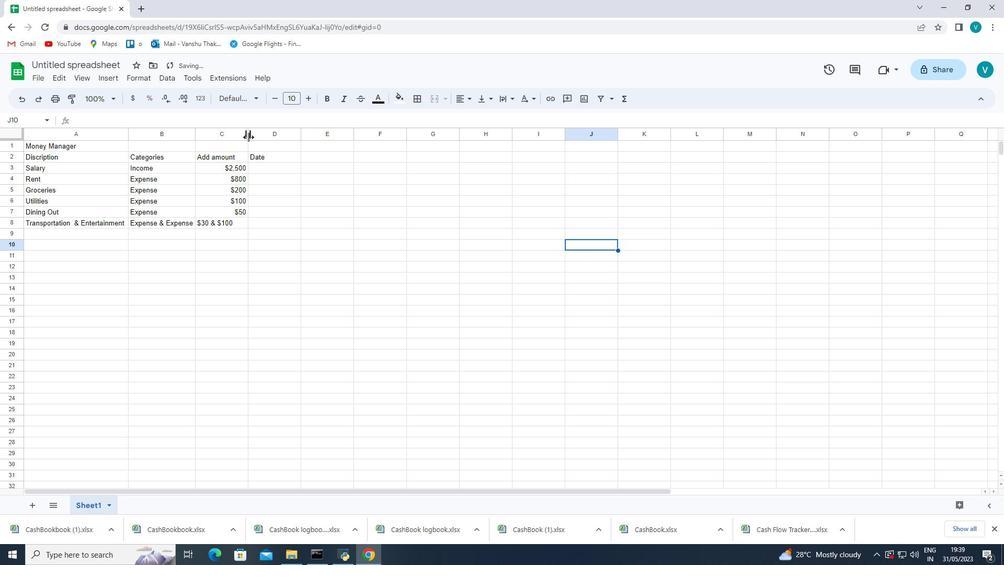 
Action: Mouse moved to (256, 167)
Screenshot: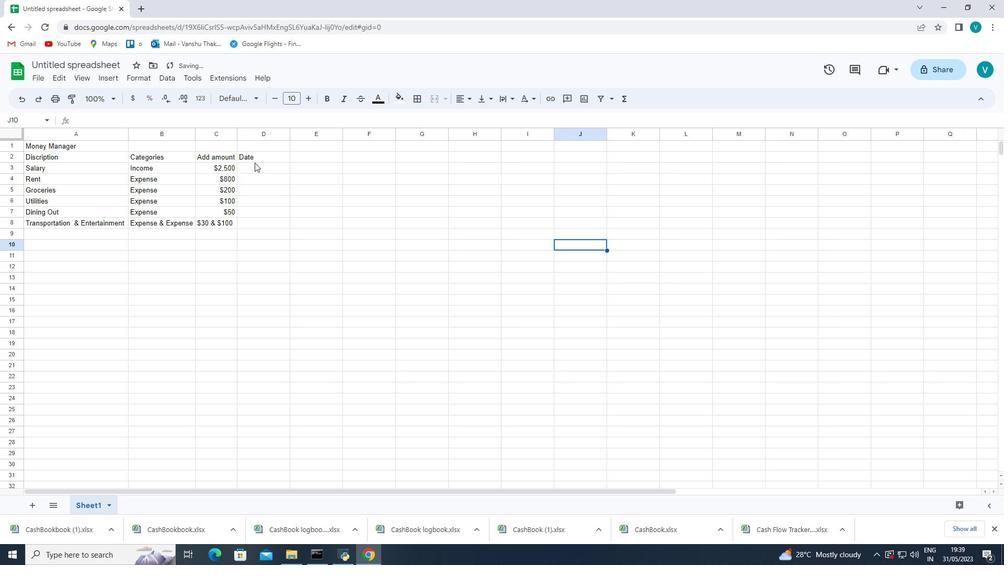 
Action: Mouse pressed left at (256, 167)
Screenshot: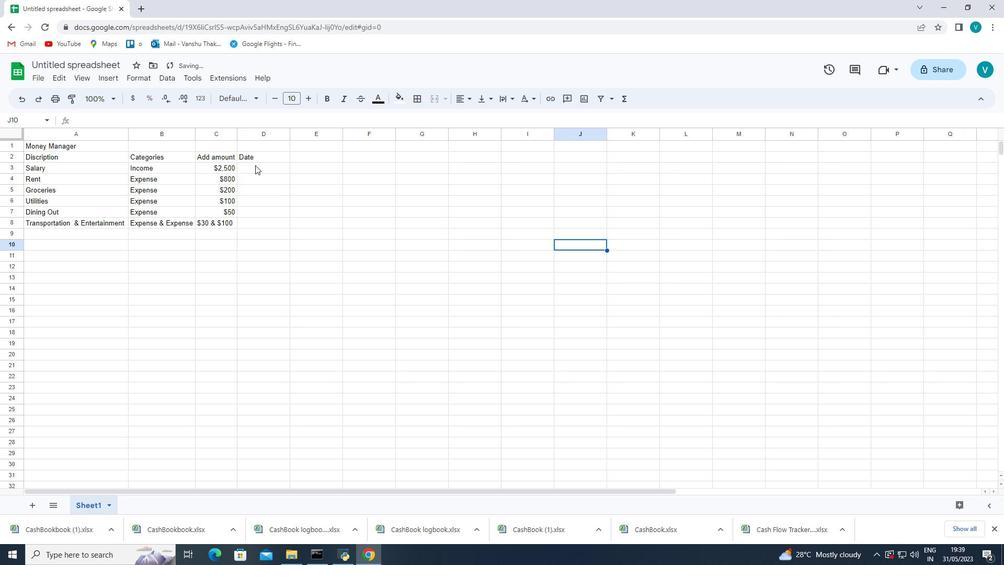 
Action: Mouse moved to (704, 236)
Screenshot: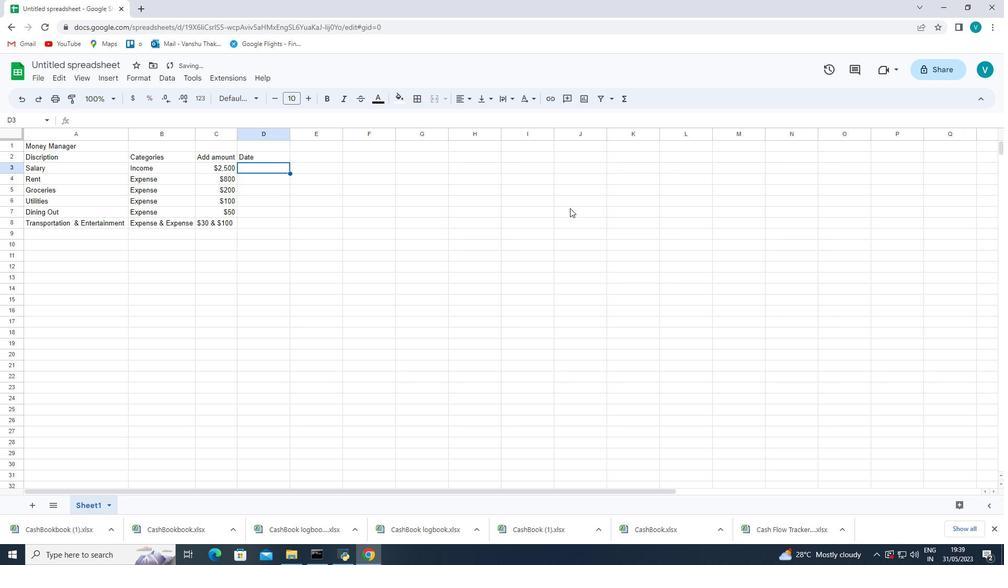 
Action: Key pressed 2023-05-01<Key.enter>2023-05-05<Key.enter>2023-05-10<Key.enter>2023-02<Key.backspace>5-15<Key.enter>2023-05-20<Key.enter>2023-05-250<Key.backspace><Key.space><Key.shift_r><Key.shift_r><Key.shift_r><Key.shift_r><Key.shift_r><Key.shift_r><Key.shift_r><Key.shift_r>&<Key.space>2023-05-31
Screenshot: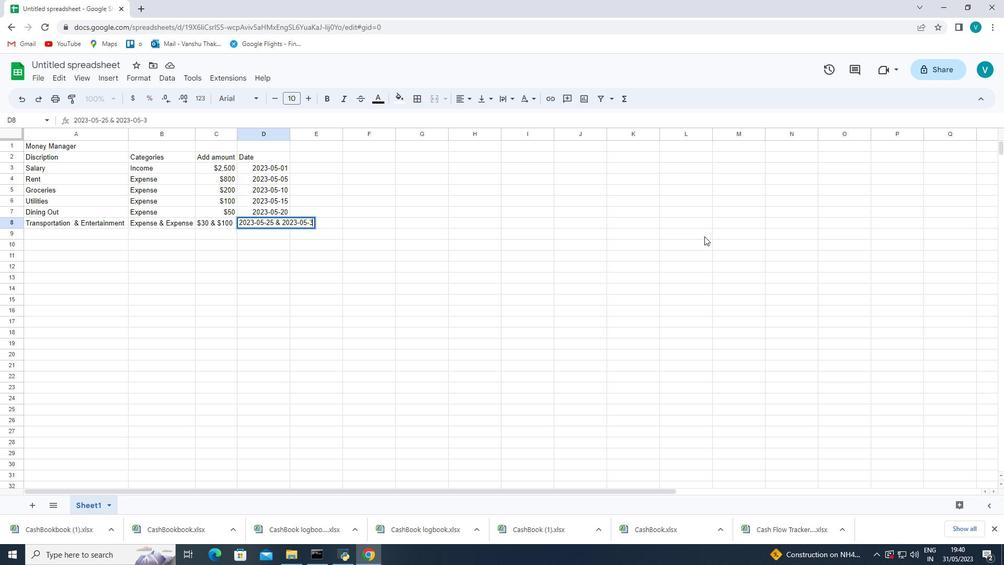 
Action: Mouse moved to (479, 341)
Screenshot: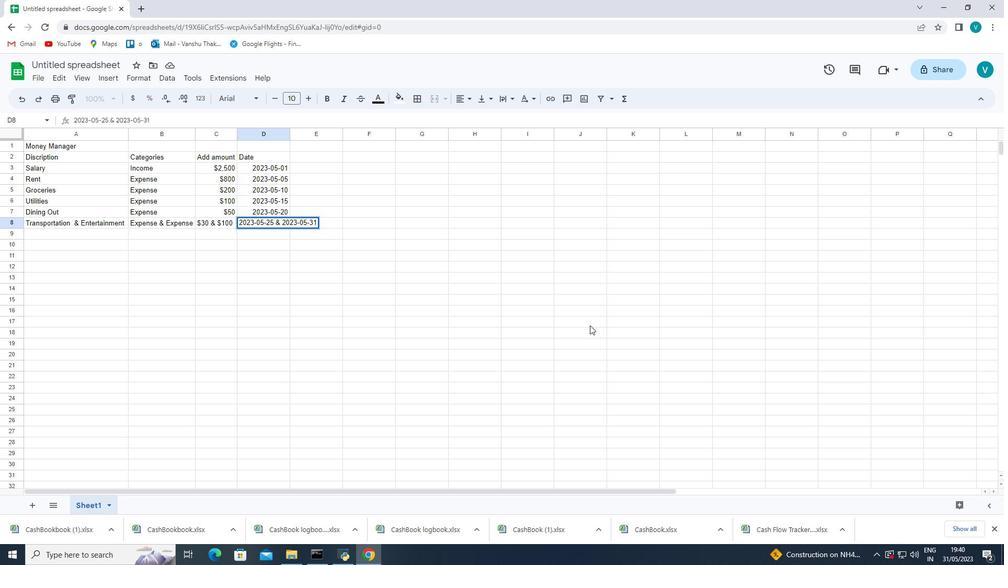 
Action: Mouse pressed left at (479, 341)
Screenshot: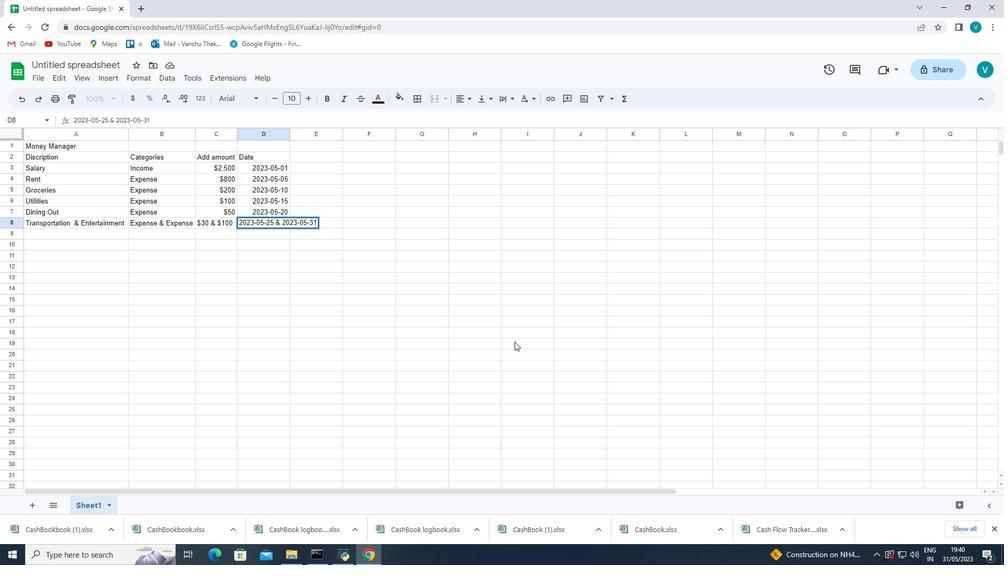 
Action: Mouse moved to (290, 133)
Screenshot: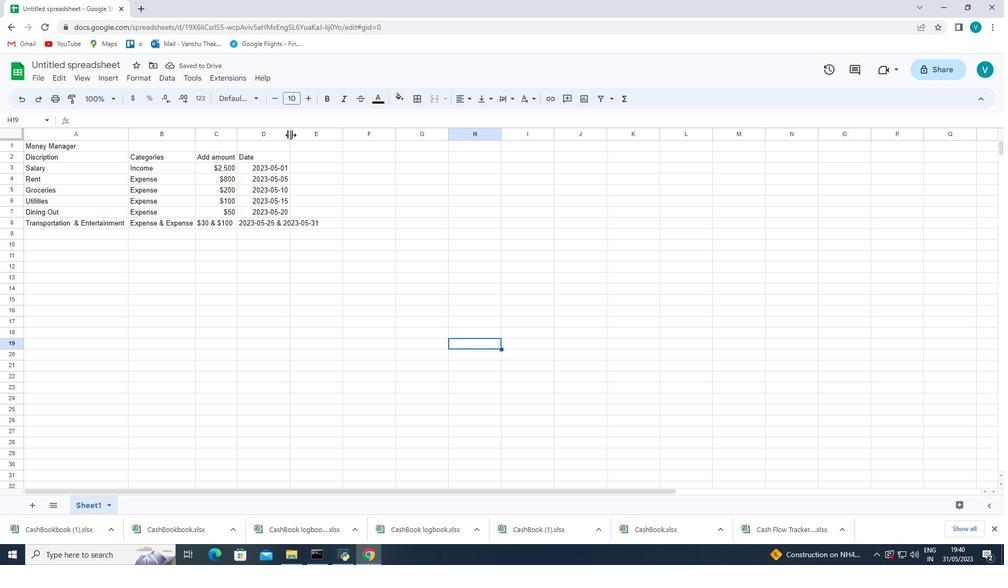 
Action: Mouse pressed left at (290, 133)
Screenshot: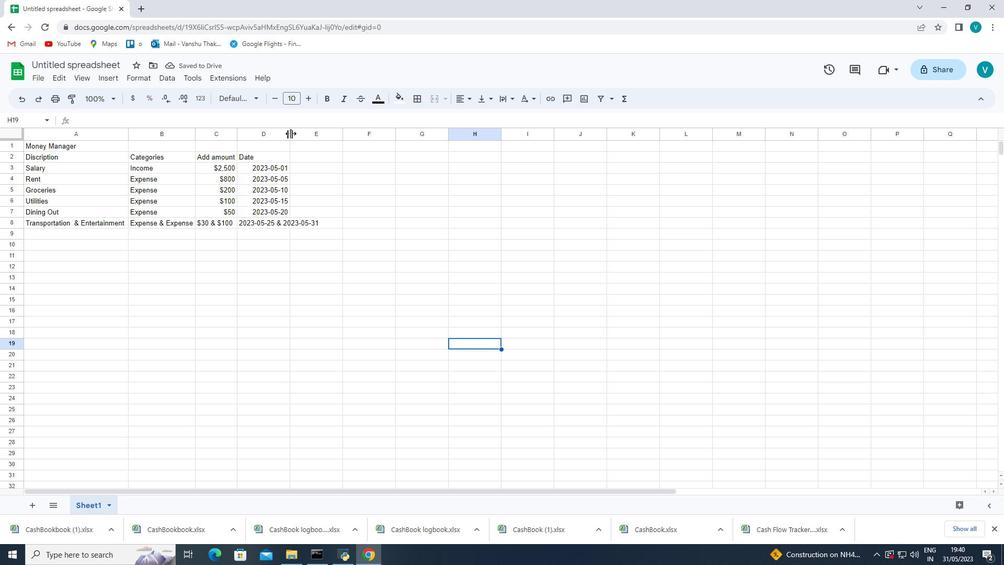 
Action: Mouse pressed left at (290, 133)
Screenshot: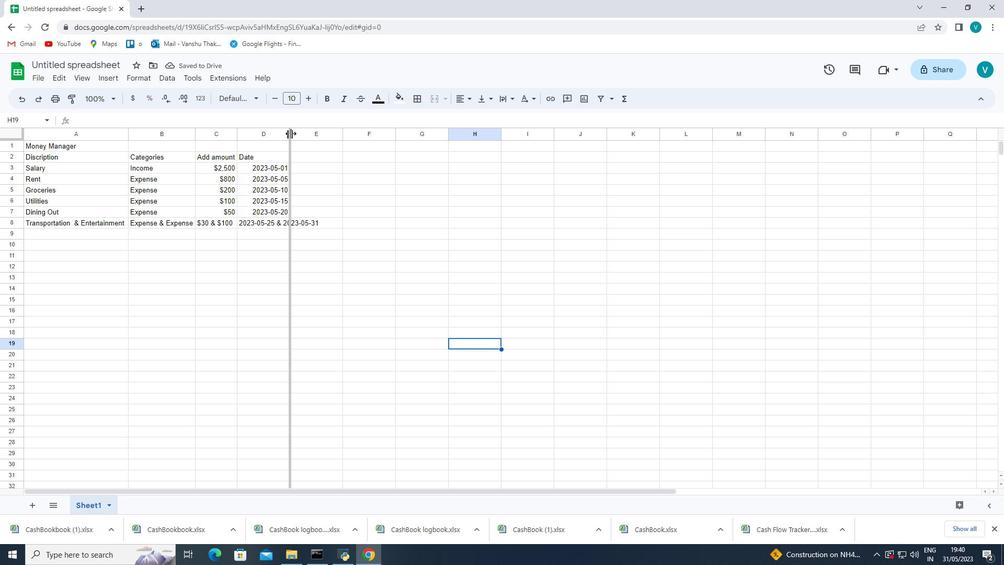
Action: Mouse moved to (237, 130)
Screenshot: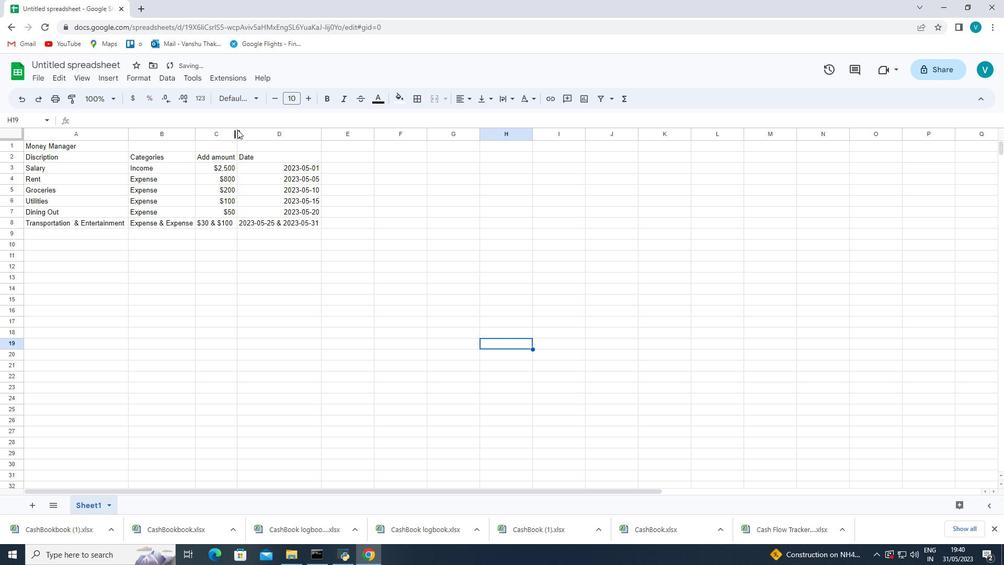 
Action: Mouse pressed left at (237, 130)
Screenshot: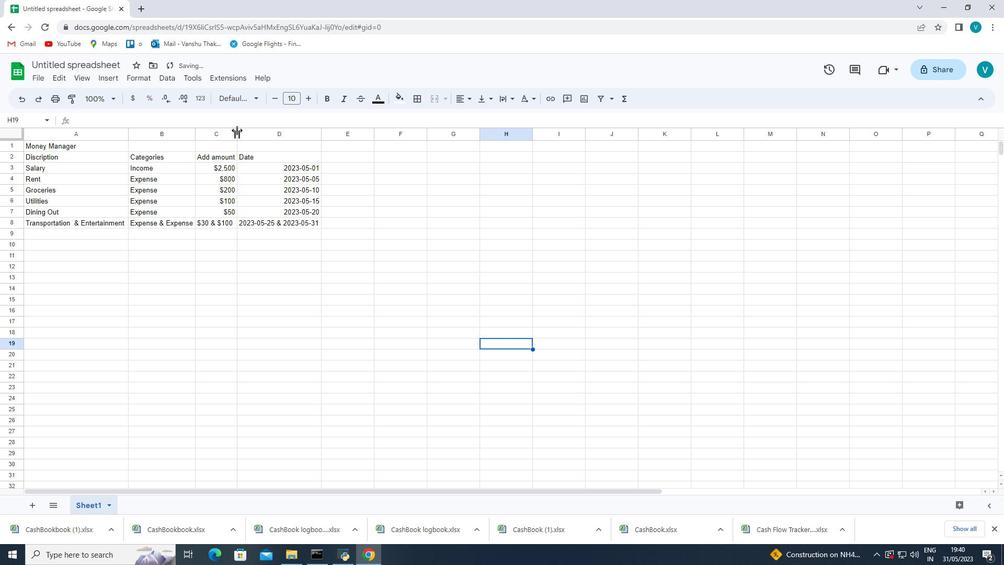 
Action: Mouse pressed left at (237, 130)
Screenshot: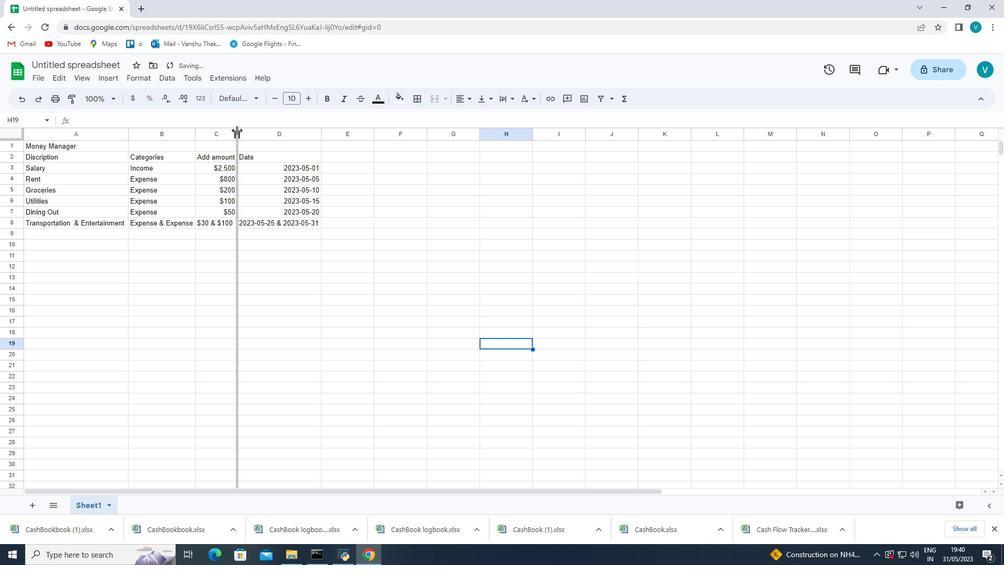 
Action: Mouse pressed left at (237, 130)
Screenshot: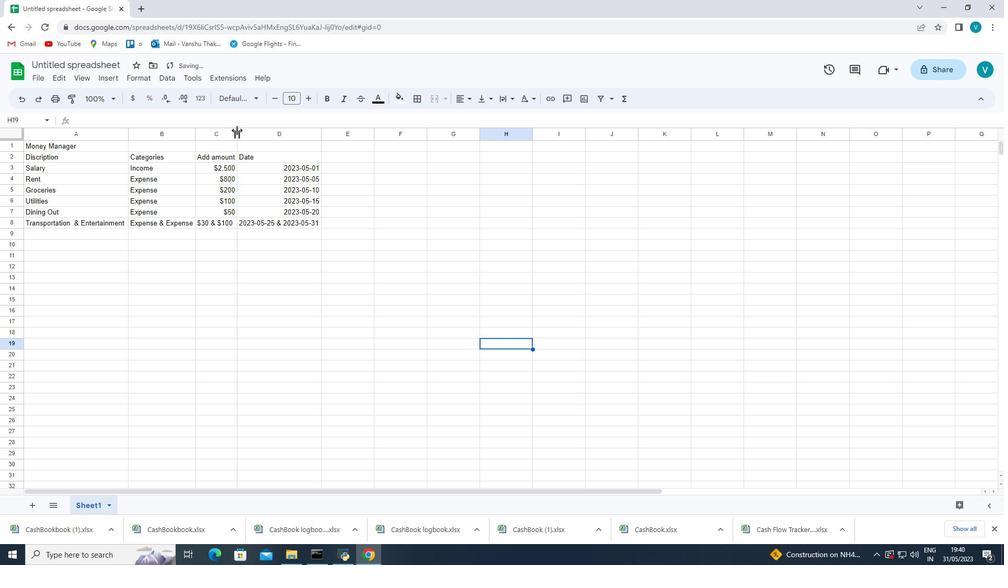 
Action: Mouse pressed left at (237, 130)
Screenshot: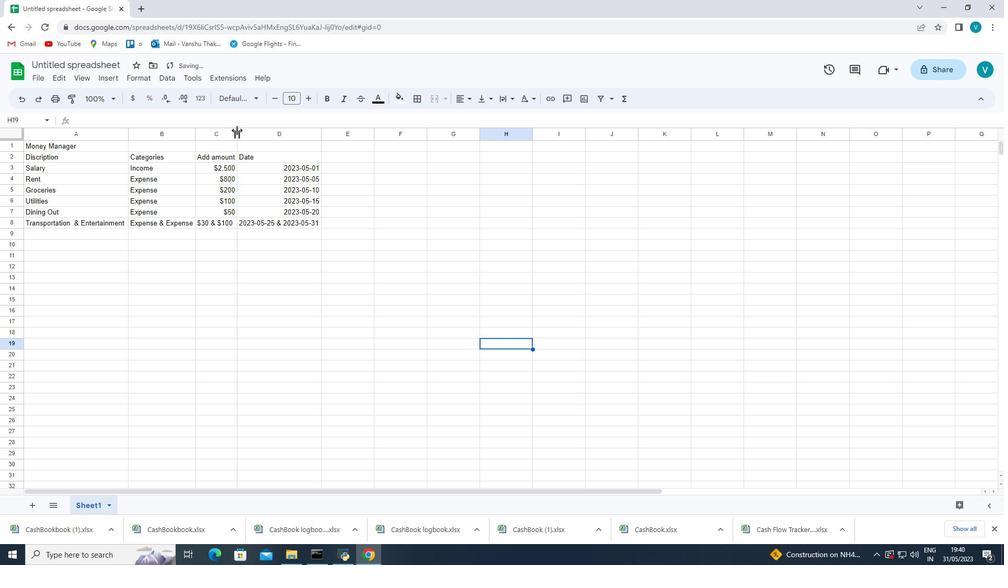 
Action: Mouse moved to (193, 136)
Screenshot: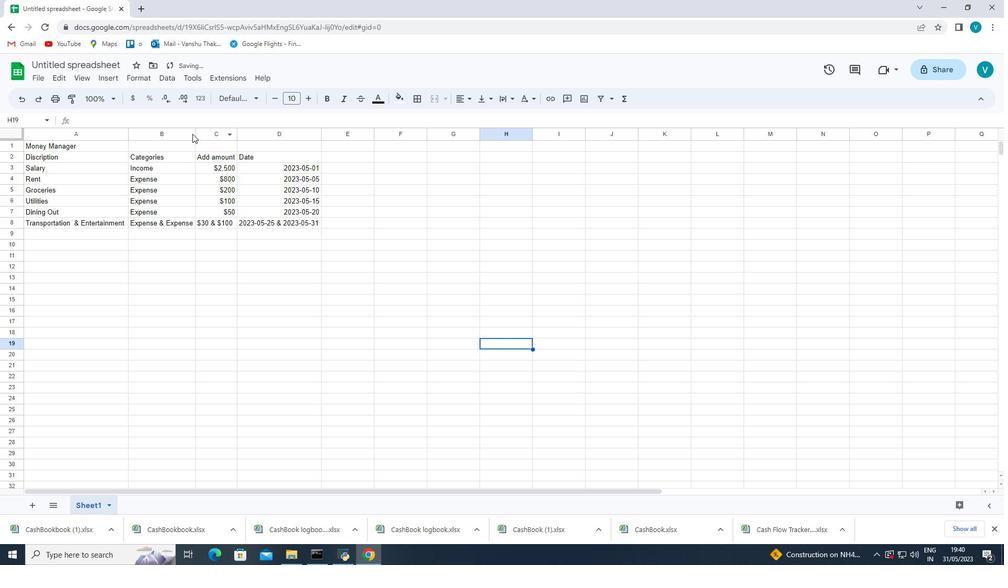 
Action: Mouse pressed left at (193, 136)
Screenshot: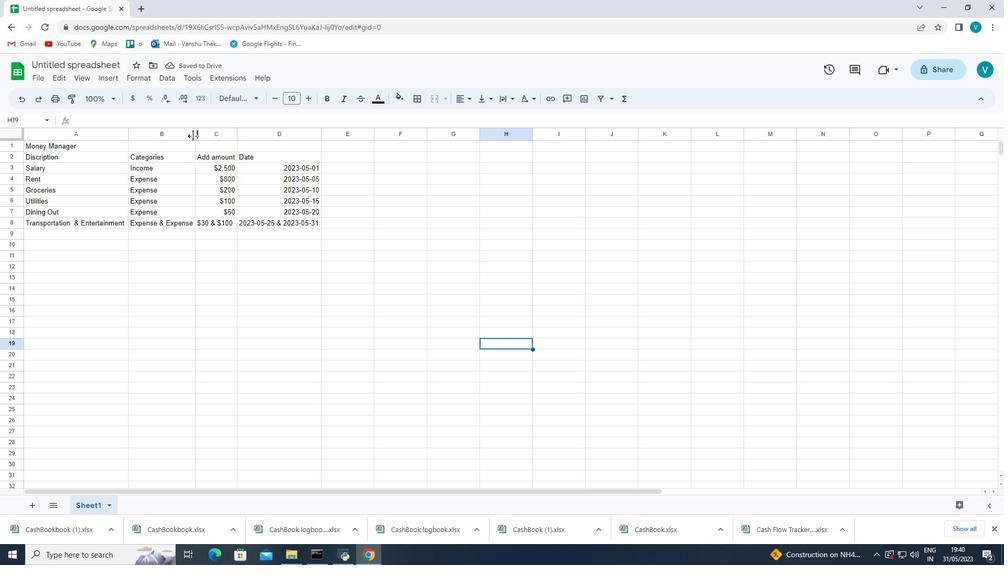 
Action: Mouse pressed left at (193, 136)
Screenshot: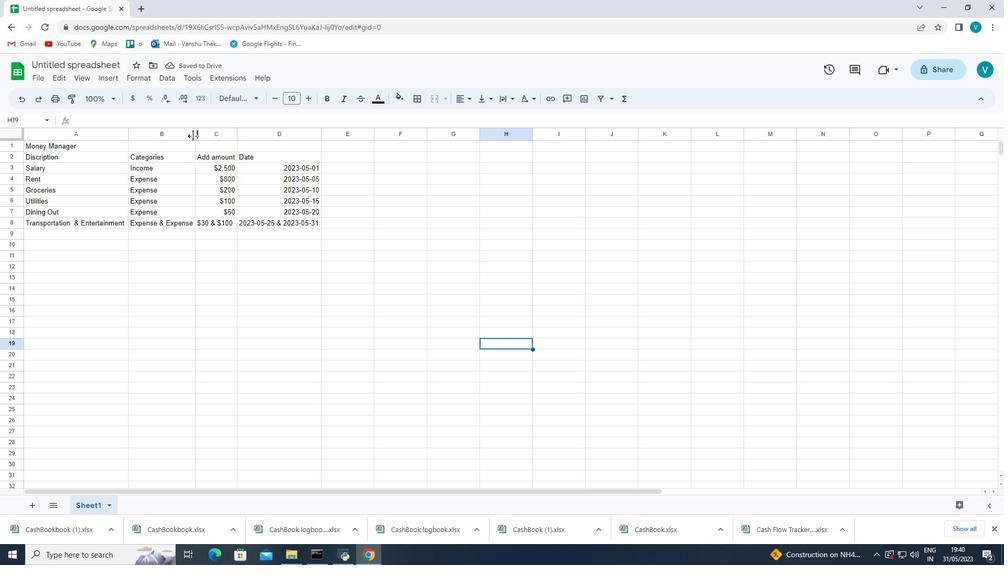 
Action: Mouse moved to (127, 133)
Screenshot: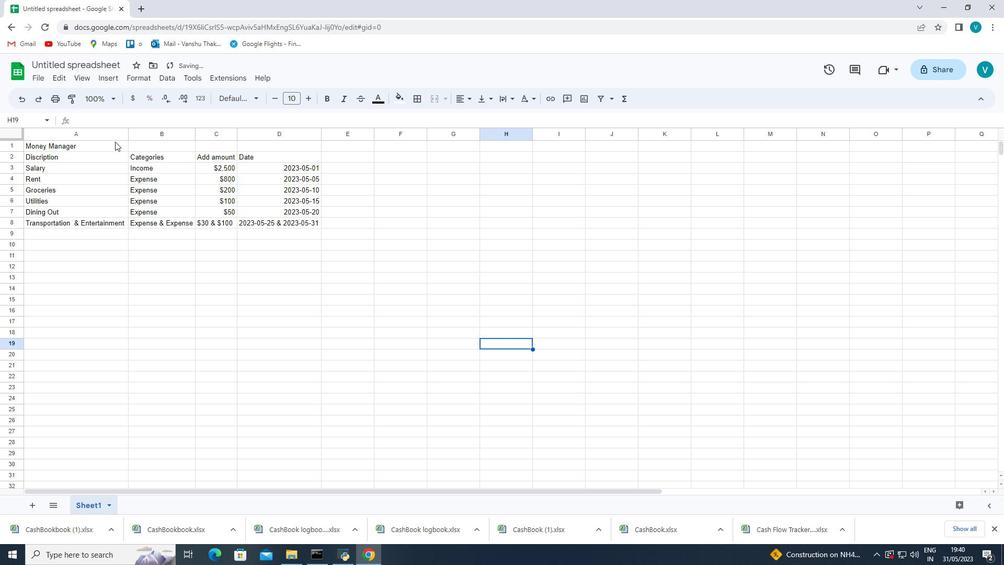 
Action: Mouse pressed left at (127, 133)
Screenshot: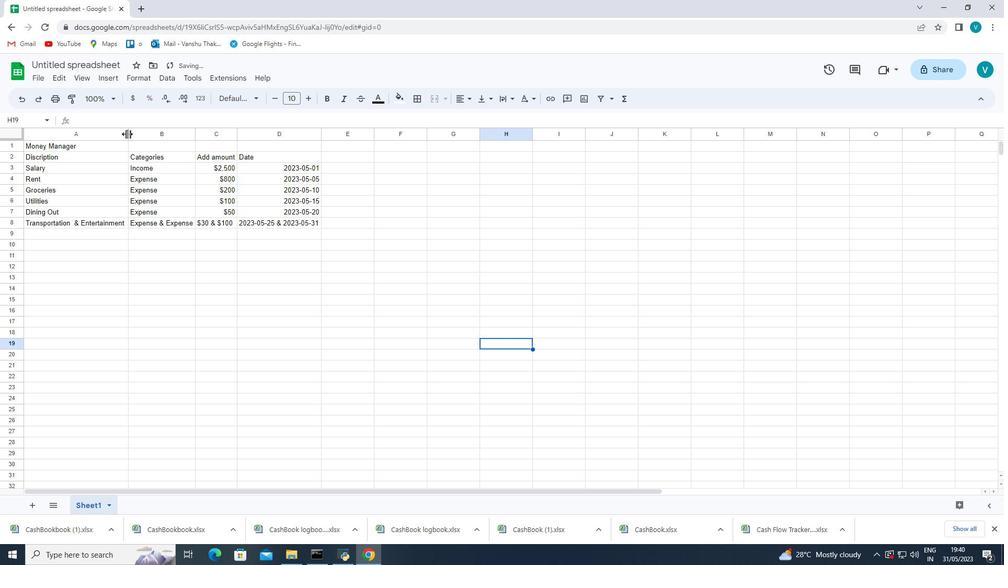 
Action: Mouse pressed left at (127, 133)
Screenshot: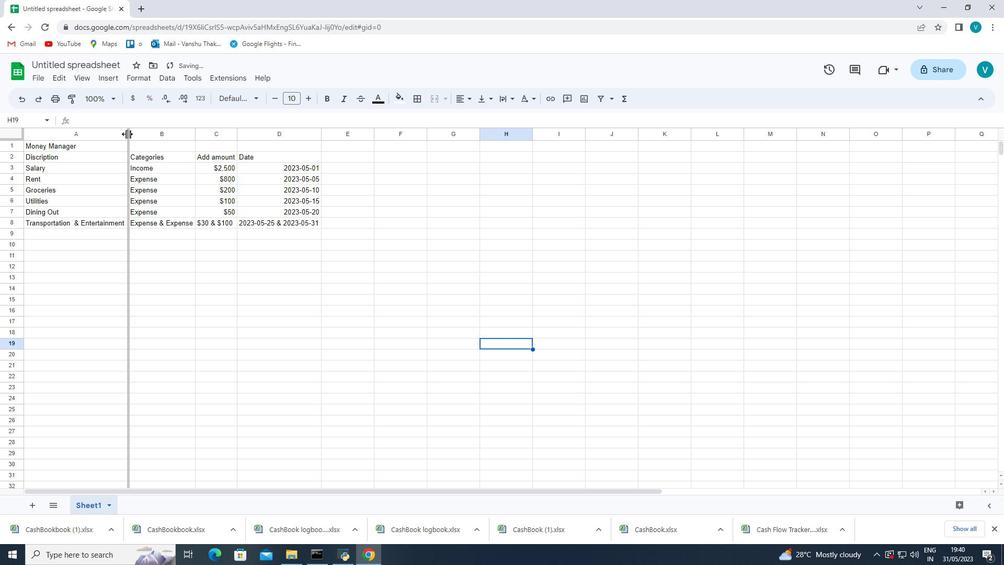 
Action: Mouse moved to (108, 62)
Screenshot: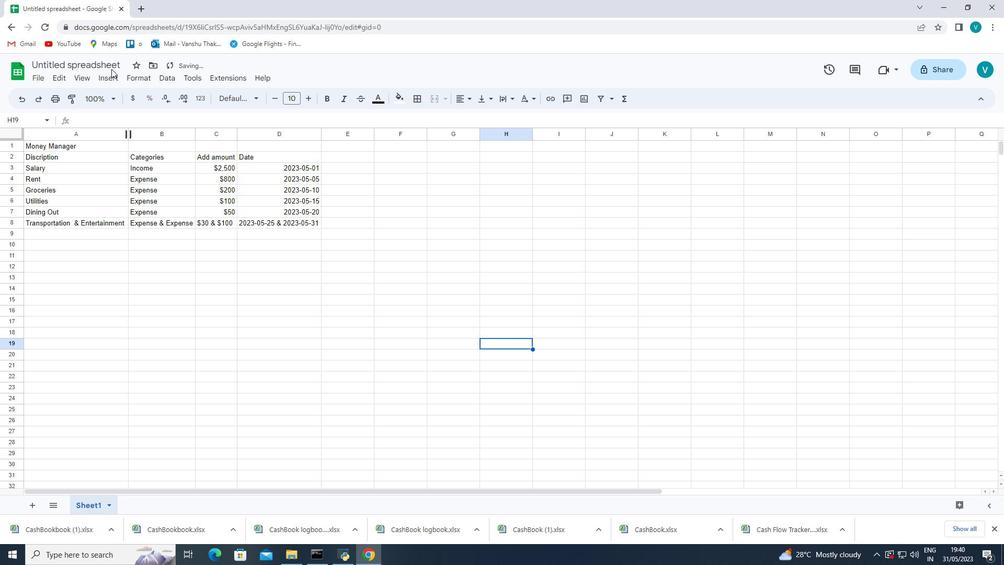 
Action: Mouse pressed left at (108, 62)
Screenshot: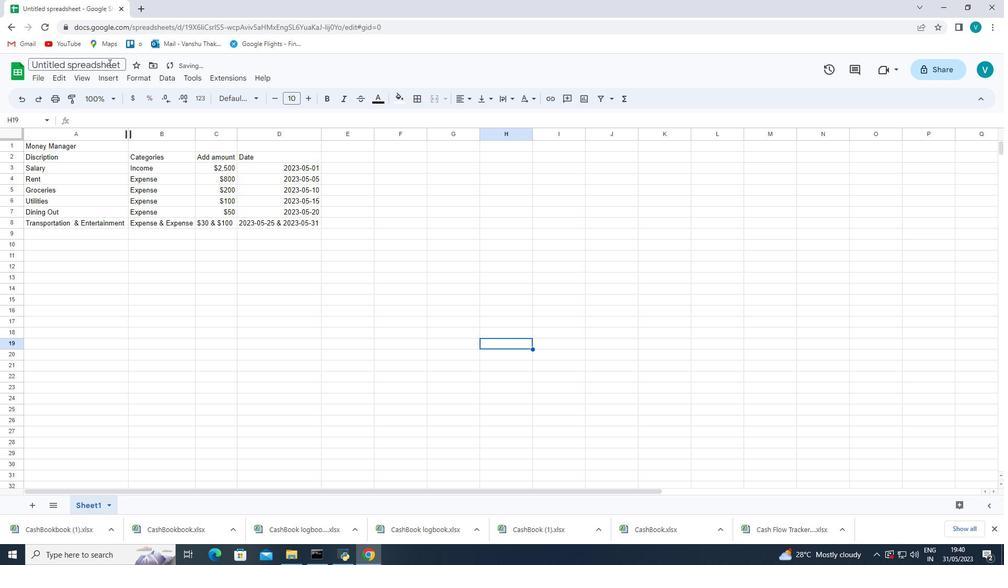 
Action: Mouse moved to (498, 296)
Screenshot: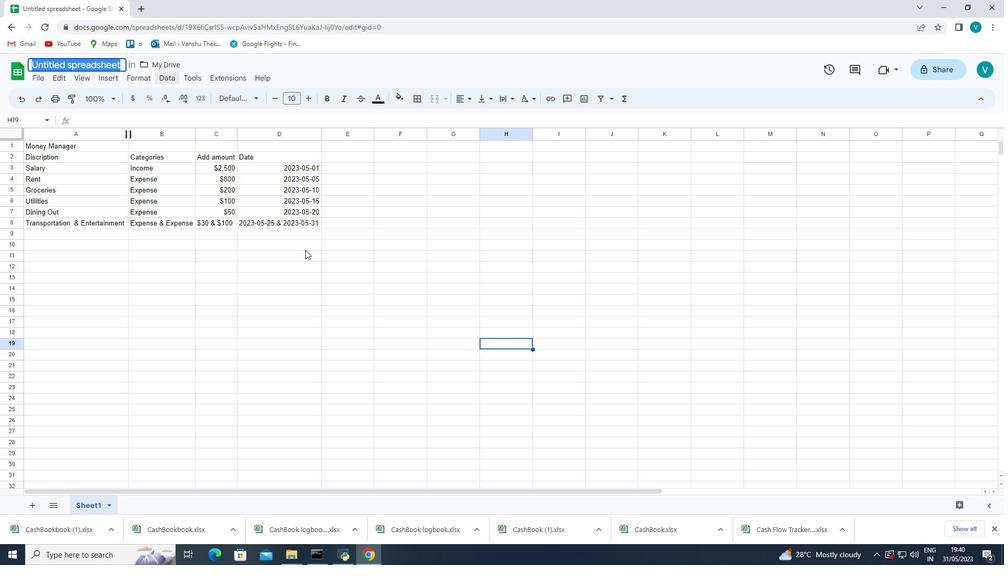 
Action: Key pressed <Key.shift>Cash<Key.shift><Key.shift><Key.shift><Key.shift>Expenses<Key.space>logbook
Screenshot: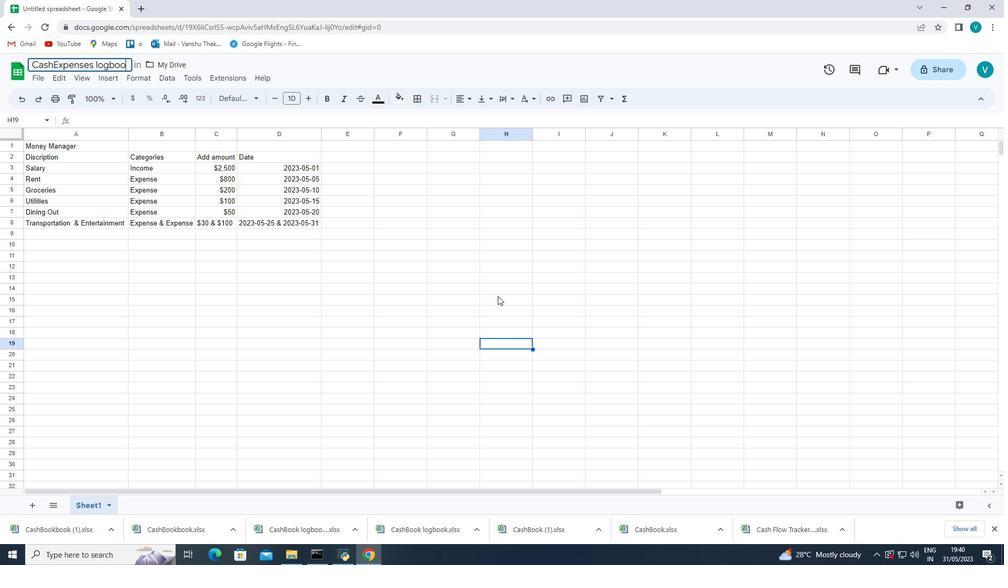 
Action: Mouse moved to (455, 278)
Screenshot: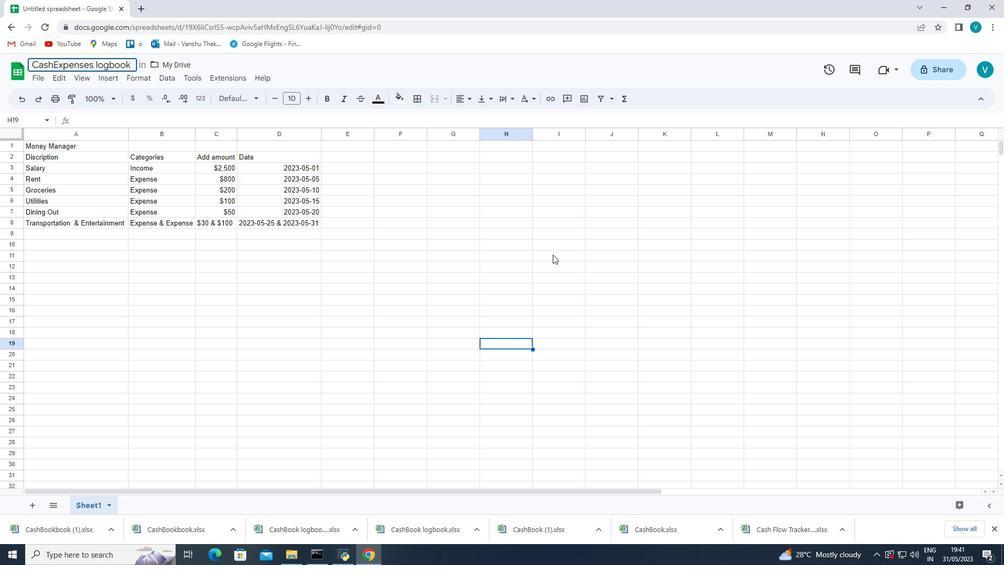 
Action: Mouse pressed left at (455, 278)
Screenshot: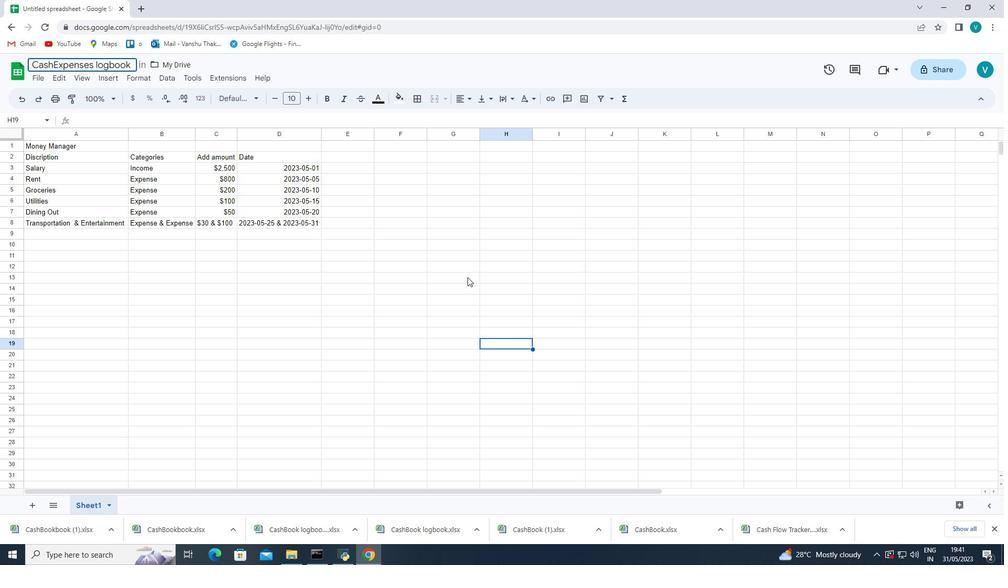 
Action: Mouse moved to (409, 264)
Screenshot: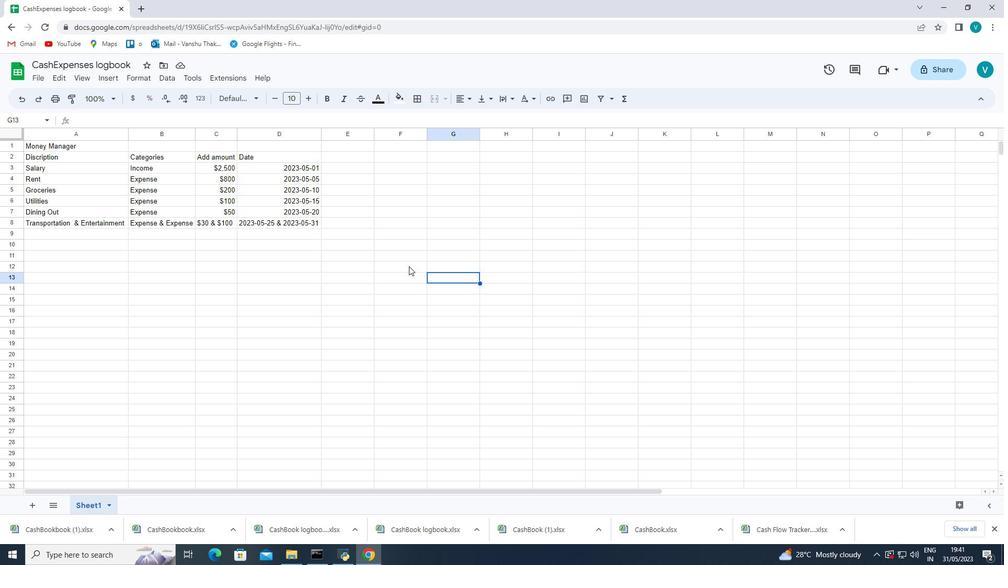 
Action: Mouse scrolled (409, 264) with delta (0, 0)
Screenshot: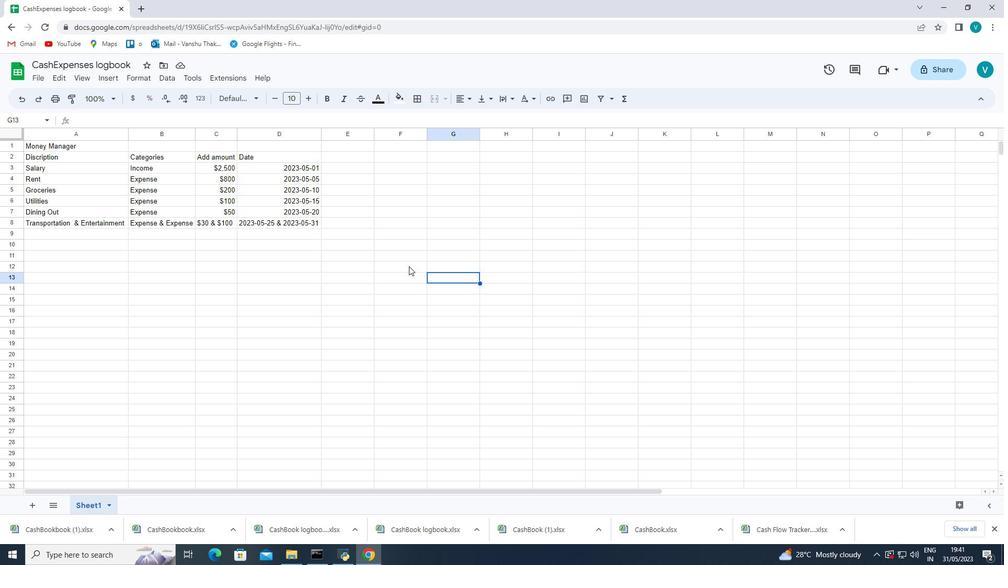 
Action: Mouse moved to (410, 263)
Screenshot: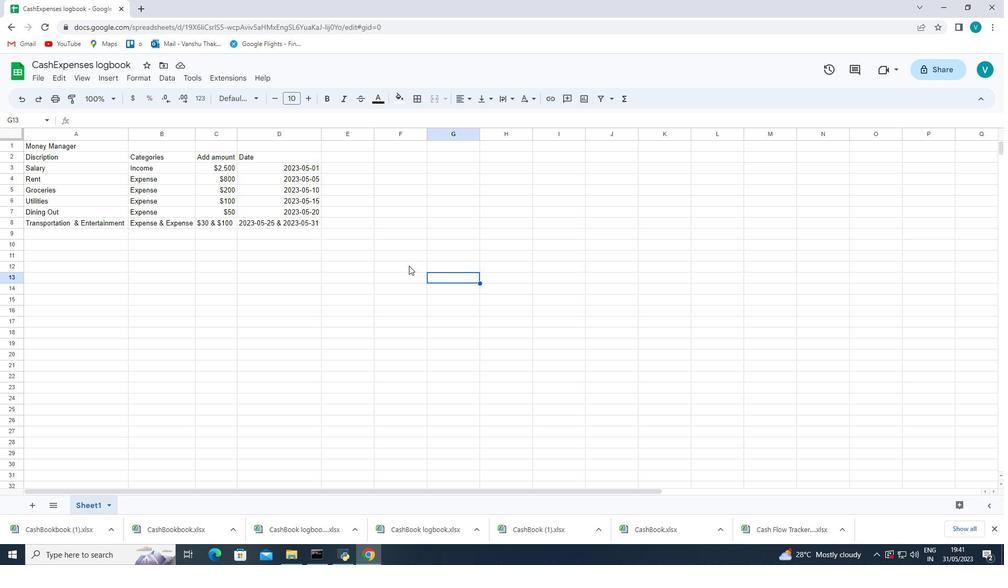 
Action: Mouse scrolled (410, 263) with delta (0, 0)
Screenshot: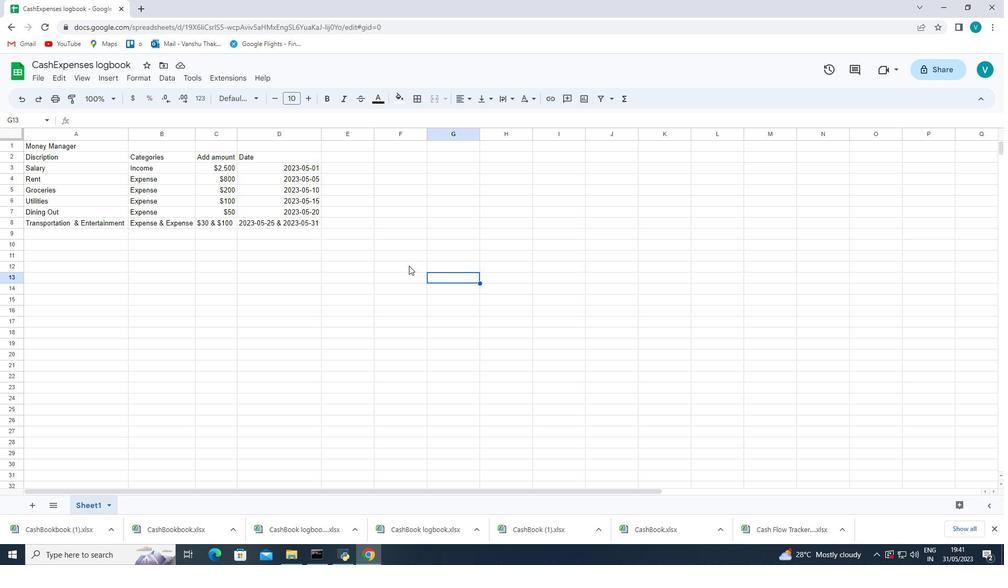 
Action: Mouse moved to (411, 262)
Screenshot: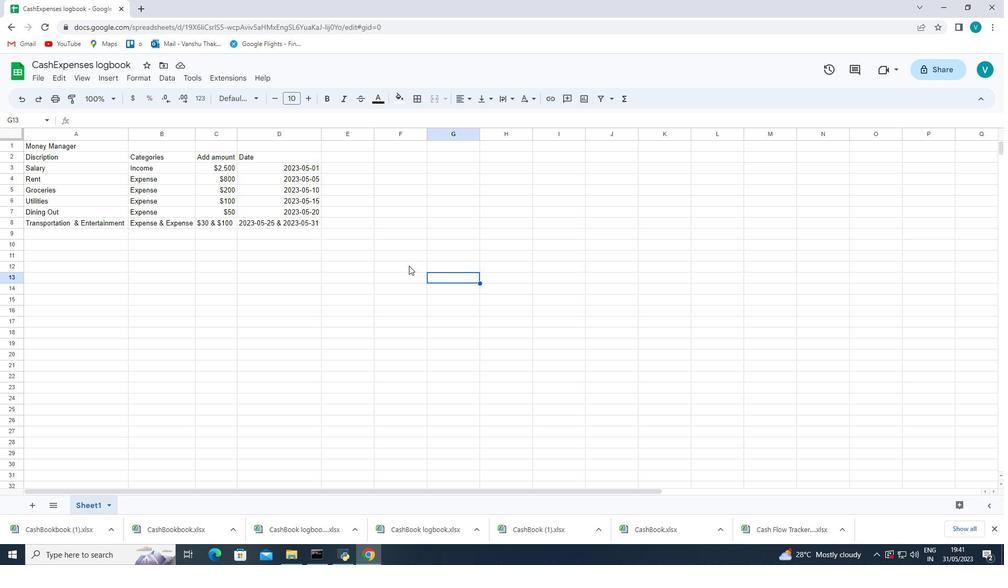 
Action: Mouse scrolled (411, 262) with delta (0, 0)
Screenshot: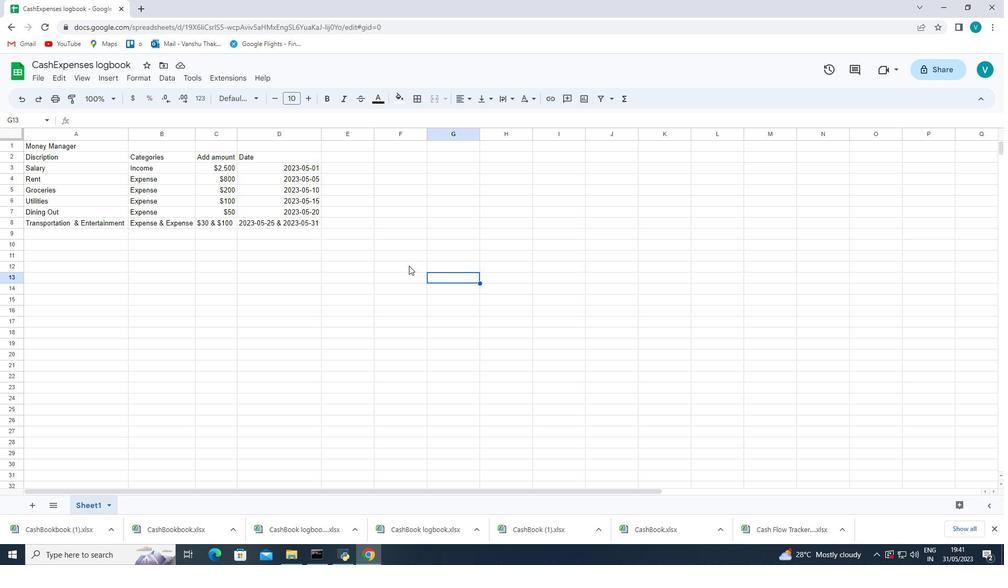 
Action: Mouse scrolled (411, 262) with delta (0, 0)
Screenshot: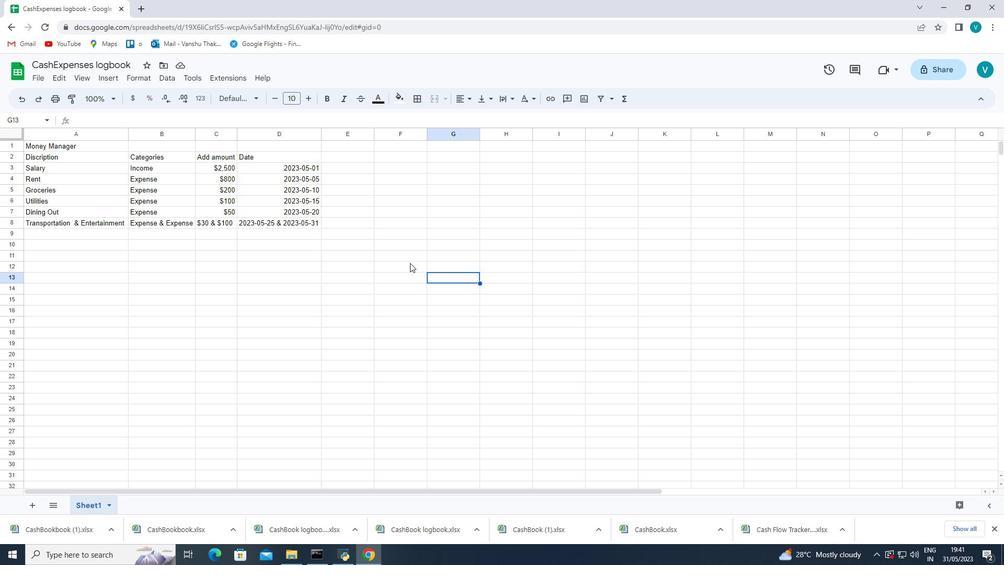 
Action: Mouse moved to (41, 66)
Screenshot: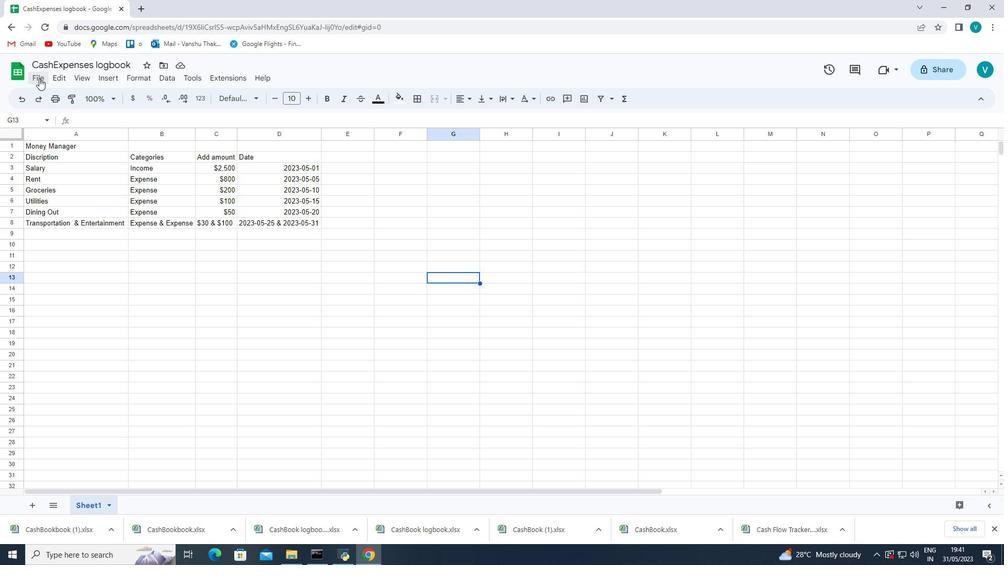 
Action: Mouse pressed left at (41, 66)
Screenshot: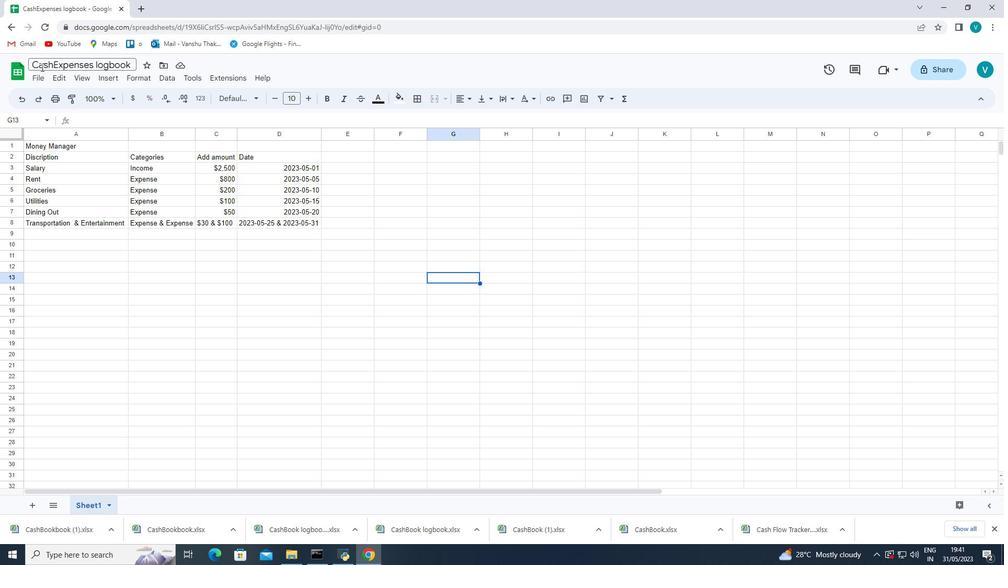 
Action: Mouse moved to (39, 82)
Screenshot: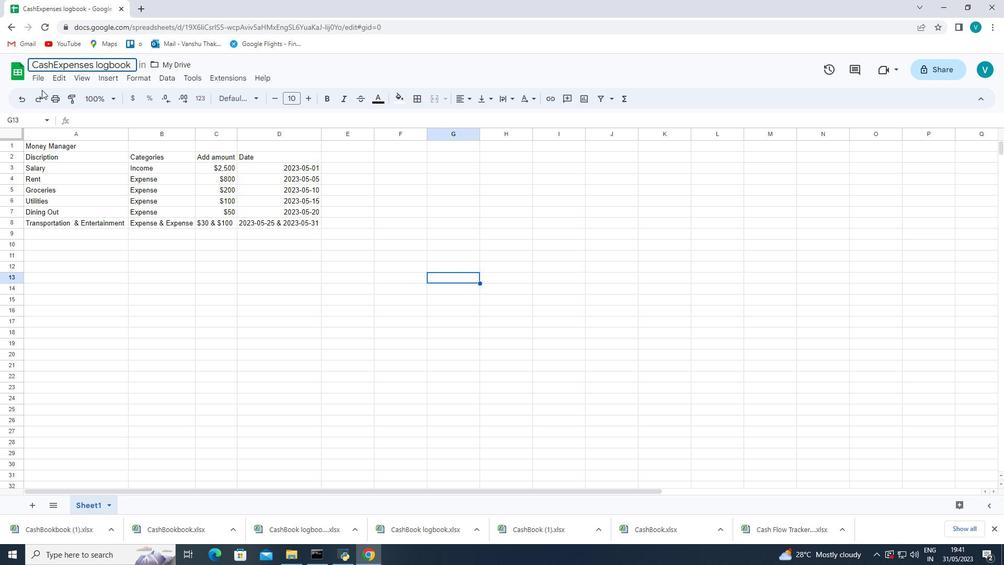 
Action: Mouse pressed left at (39, 82)
Screenshot: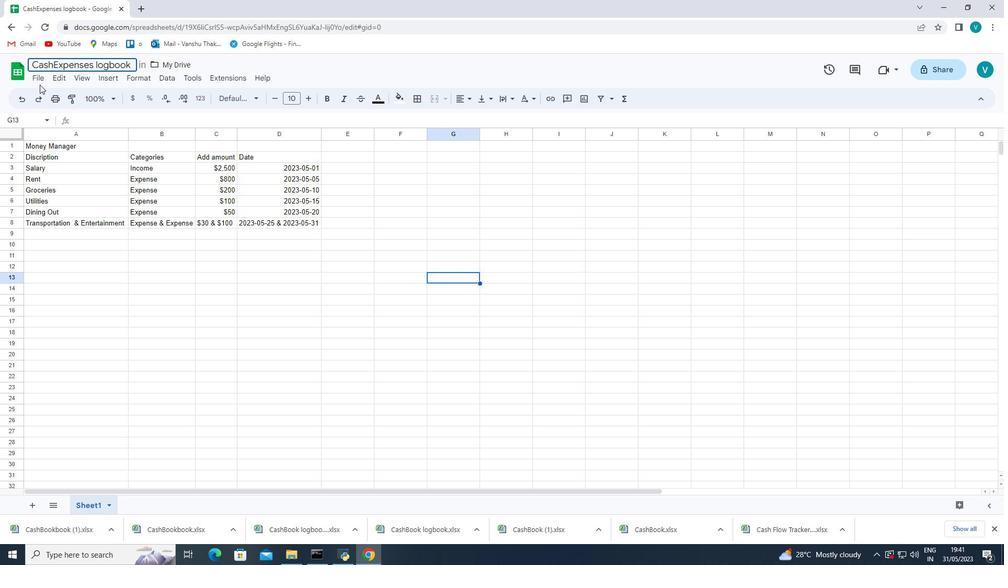 
Action: Mouse moved to (105, 207)
Screenshot: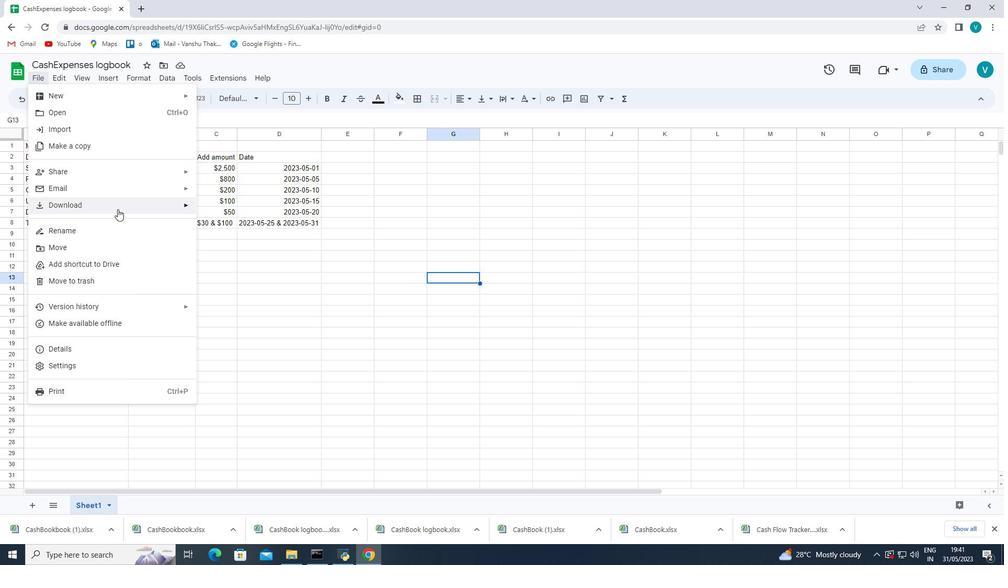 
Action: Mouse pressed left at (105, 207)
Screenshot: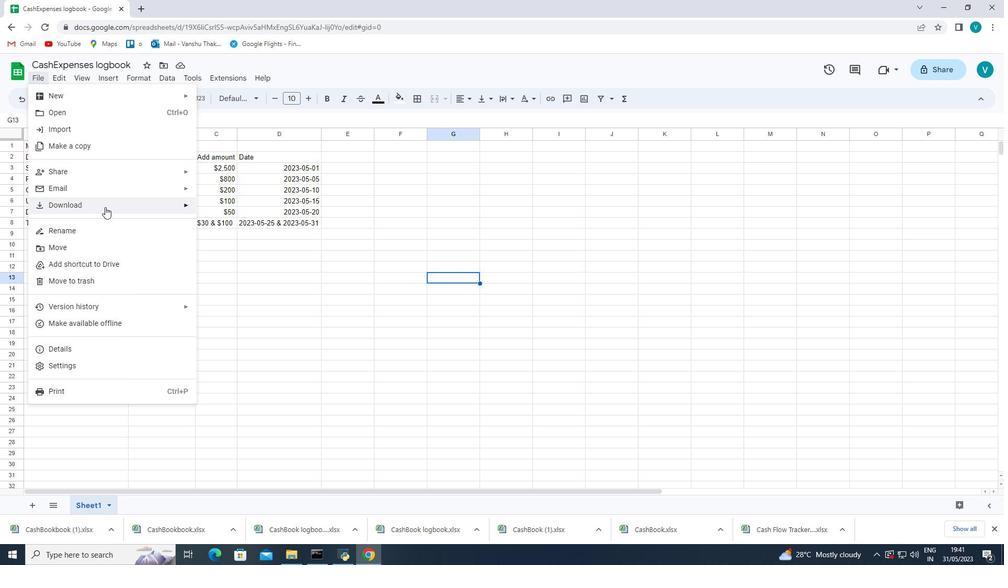 
Action: Mouse moved to (288, 215)
Screenshot: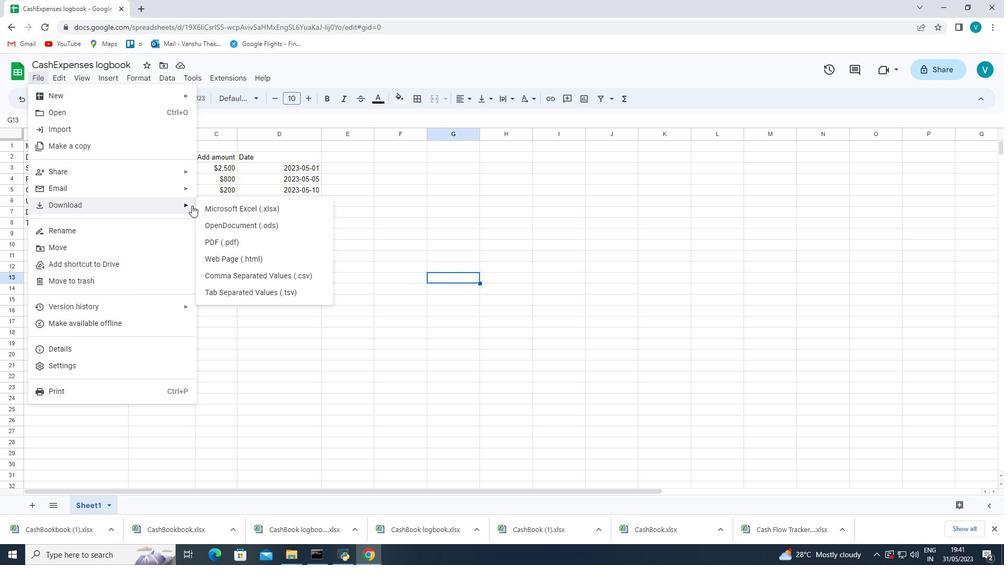 
Action: Mouse pressed left at (288, 215)
Screenshot: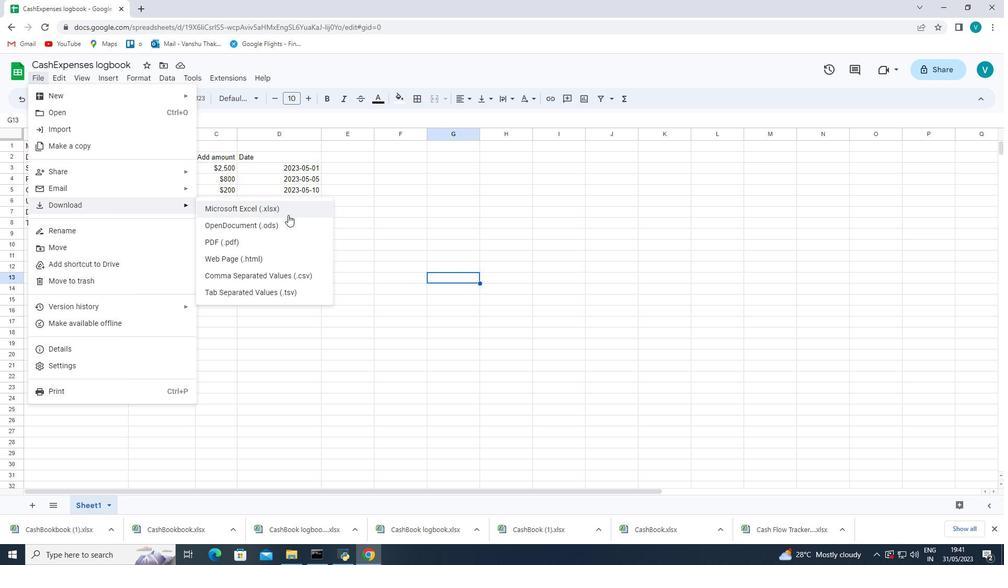 
Action: Mouse moved to (700, 283)
Screenshot: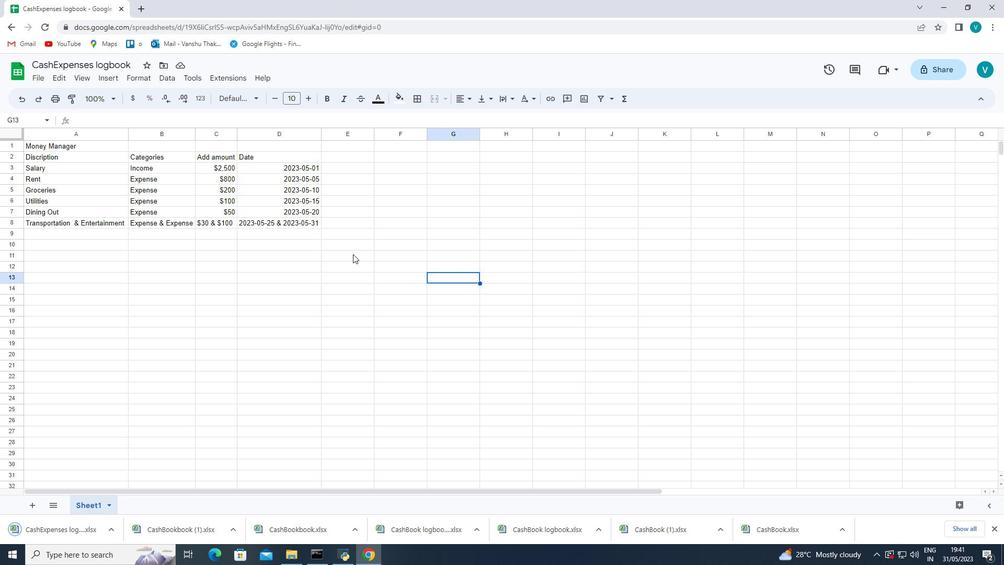 
